 Task: Create an interactive polar plot with adjustable parameters, annotations, and curve fitting
Action: Mouse moved to (104, 78)
Screenshot: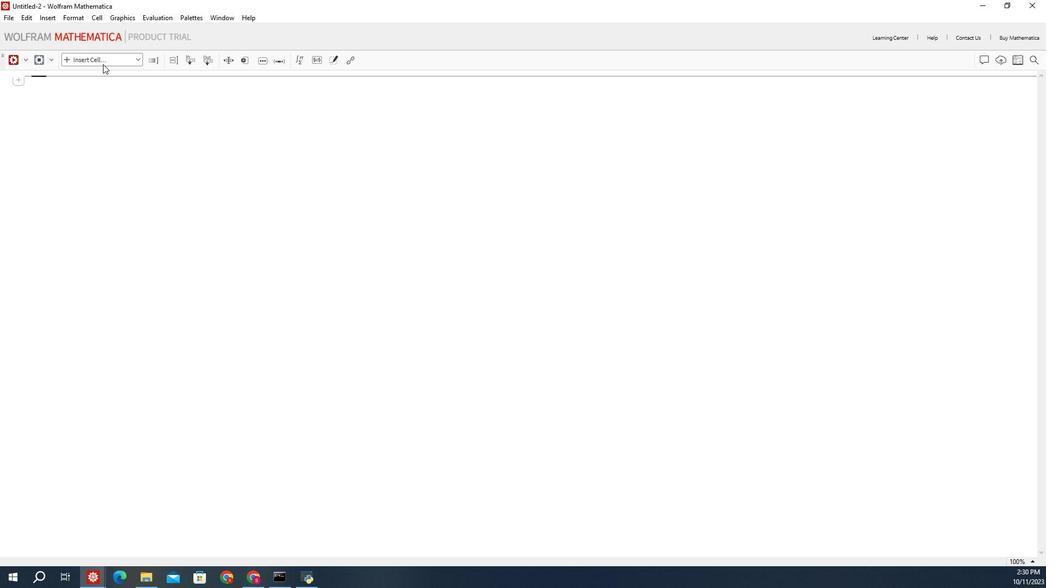 
Action: Mouse pressed left at (104, 78)
Screenshot: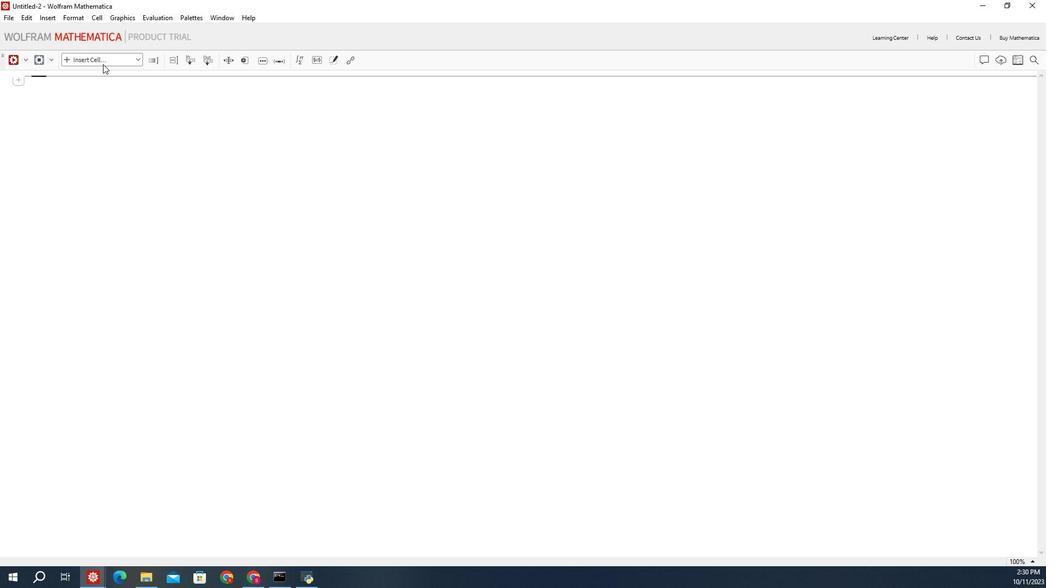 
Action: Mouse moved to (99, 161)
Screenshot: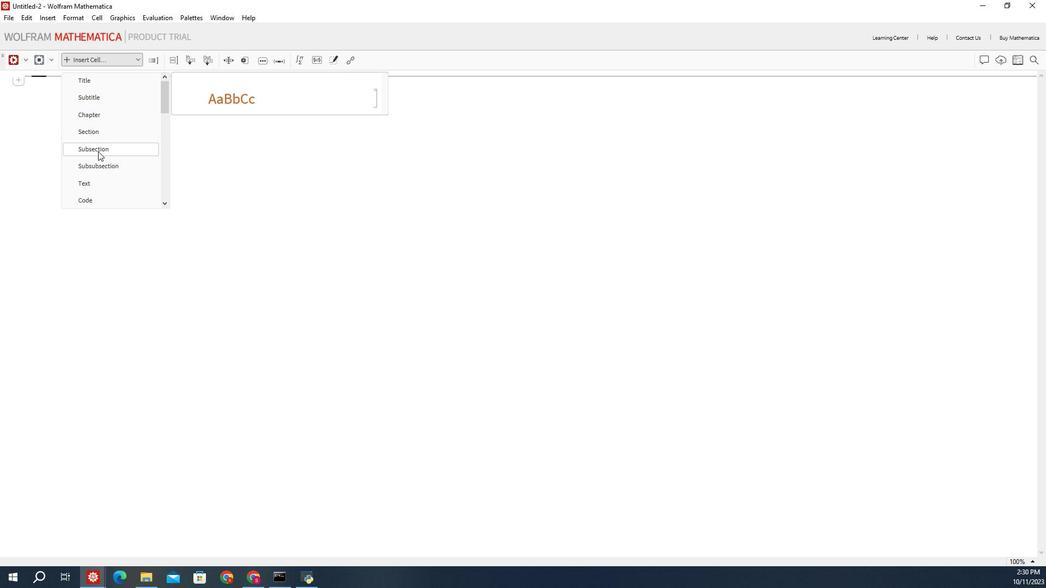 
Action: Mouse pressed left at (99, 161)
Screenshot: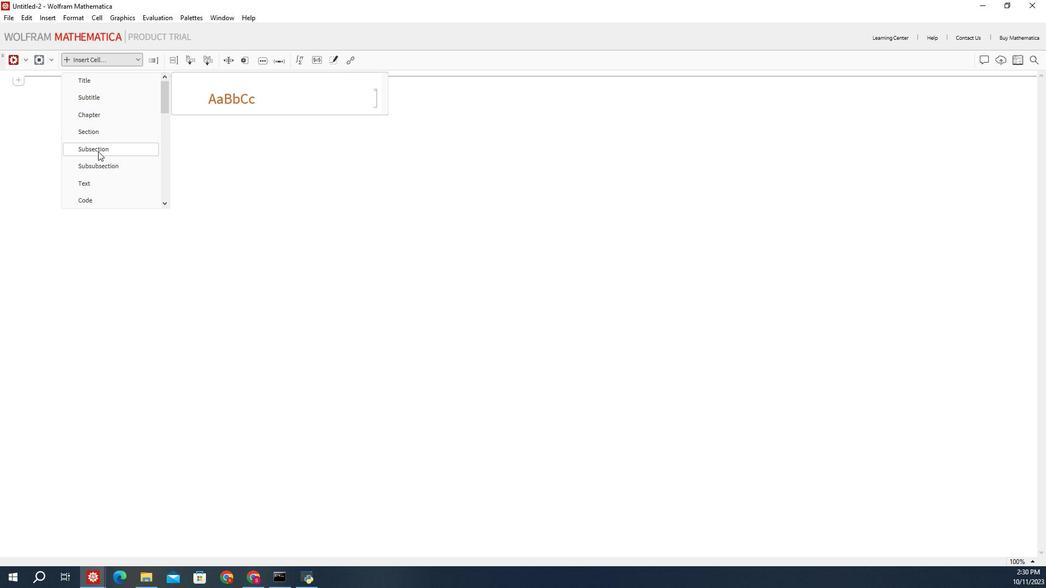 
Action: Mouse moved to (110, 112)
Screenshot: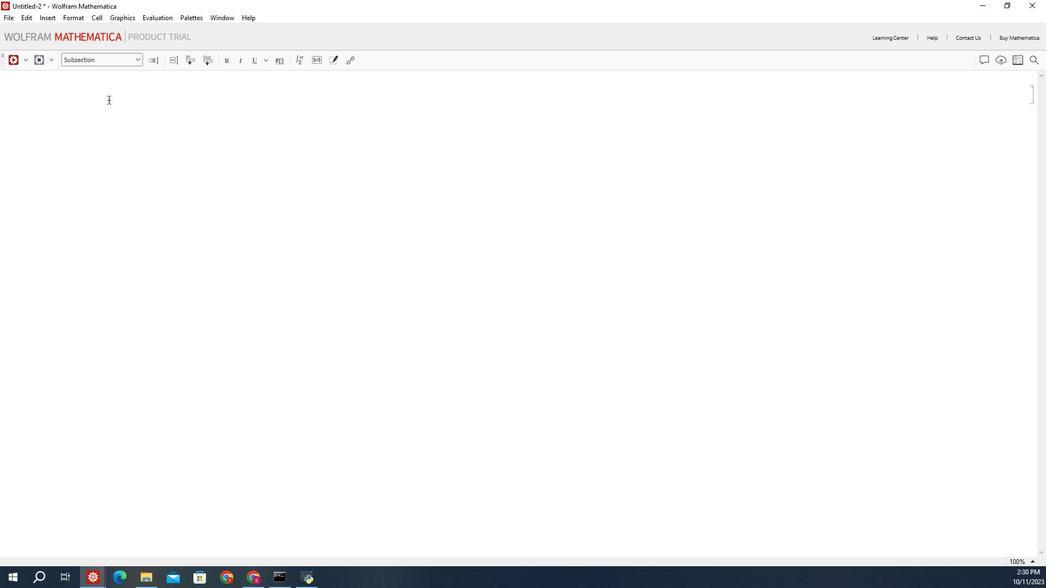 
Action: Mouse pressed left at (110, 112)
Screenshot: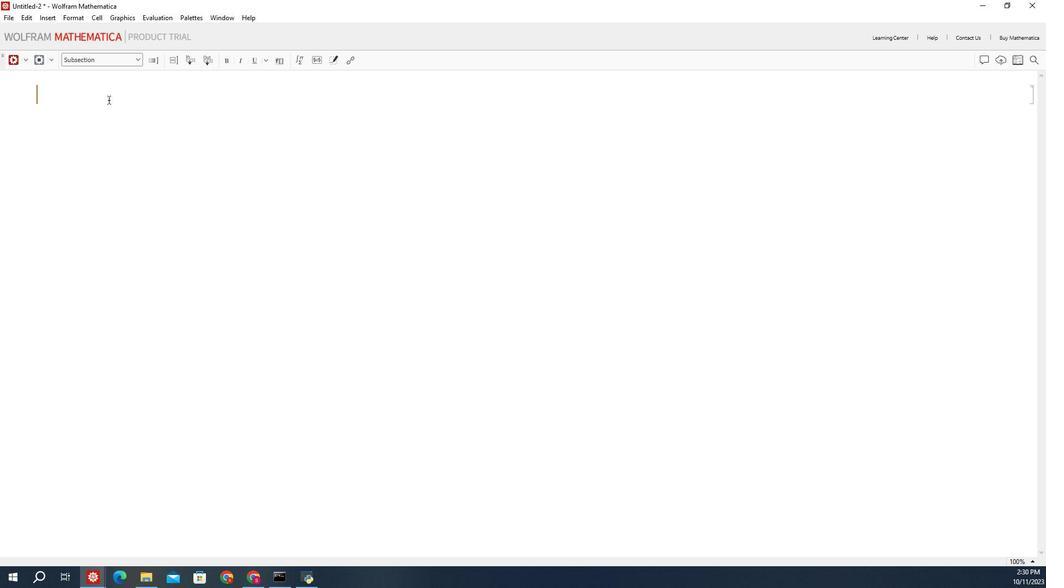 
Action: Key pressed <Key.shift_r>Create<Key.space>an<Key.space>interactive<Key.space>polar<Key.space>plot<Key.space>with<Key.space>adjustable<Key.space>parameters,<Key.space>annotations<Key.space>and<Key.backspace><Key.backspace><Key.backspace><Key.left>and<Key.space><Key.left><Key.left><Key.backspace><Key.backspace><Key.space><Key.end><Key.enter>
Screenshot: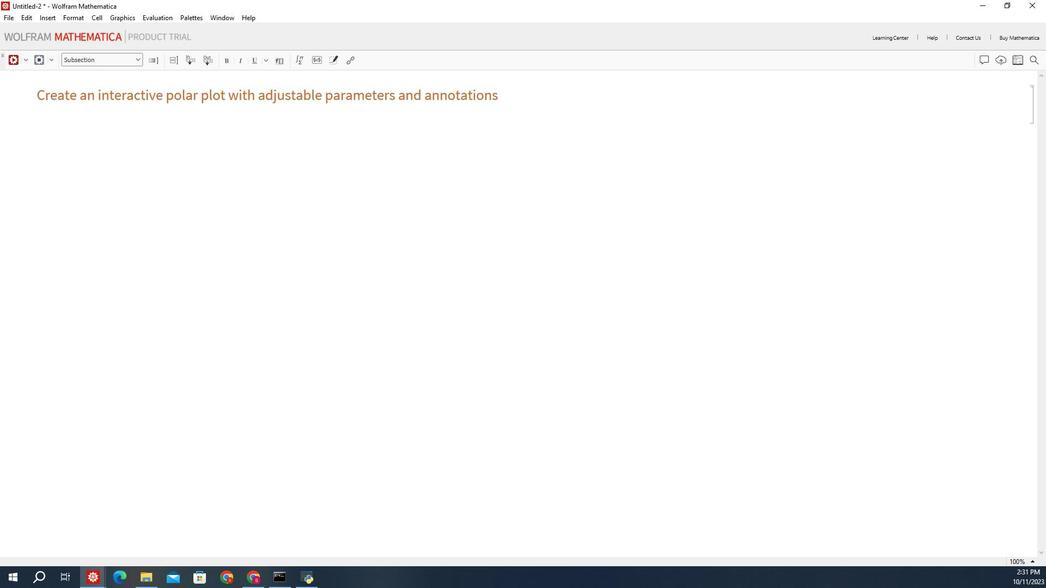
Action: Mouse moved to (590, 87)
Screenshot: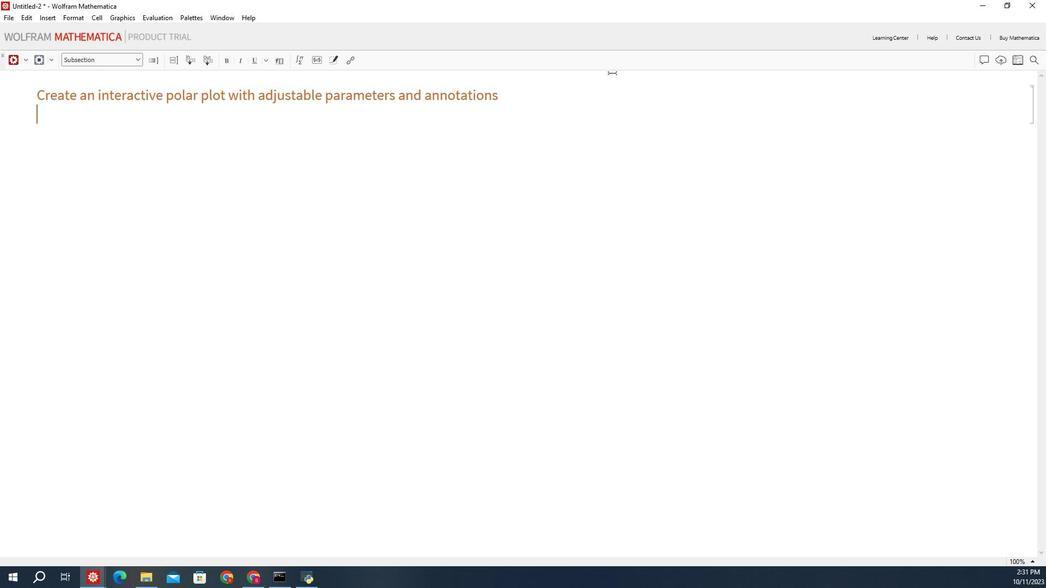 
Action: Mouse pressed left at (590, 87)
Screenshot: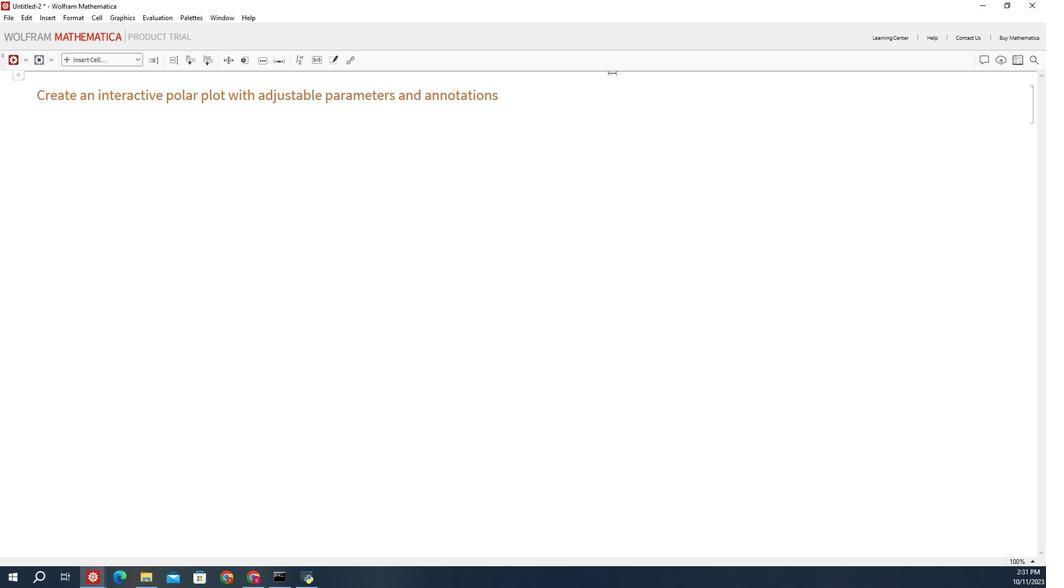 
Action: Mouse moved to (578, 99)
Screenshot: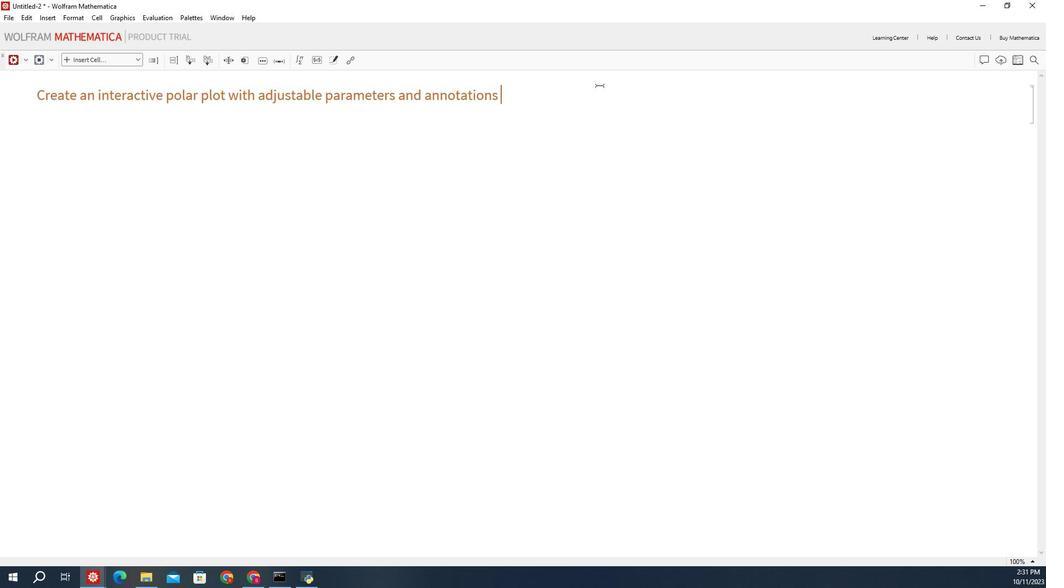 
Action: Mouse pressed left at (578, 99)
Screenshot: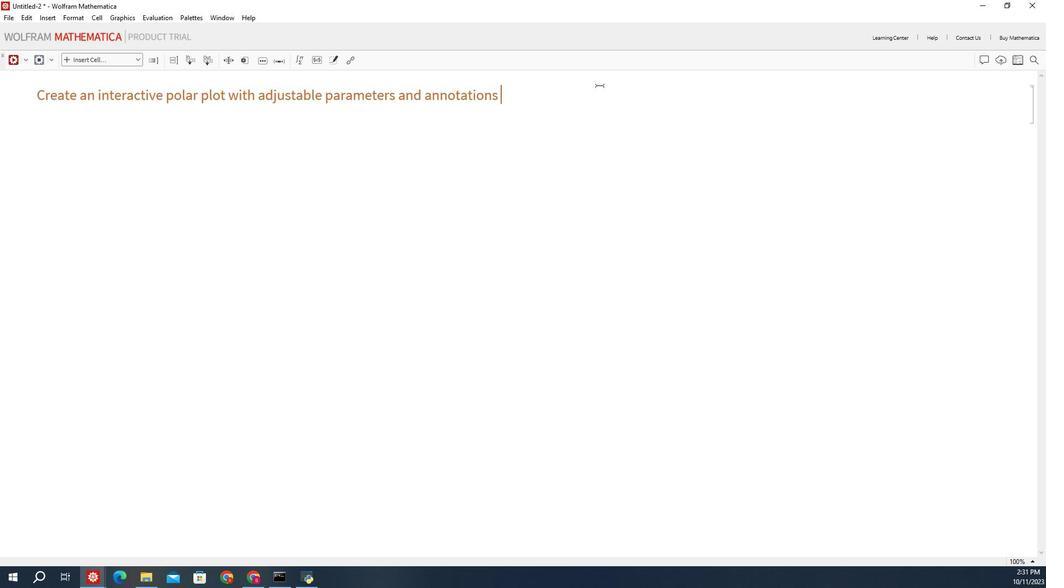 
Action: Mouse moved to (244, 141)
Screenshot: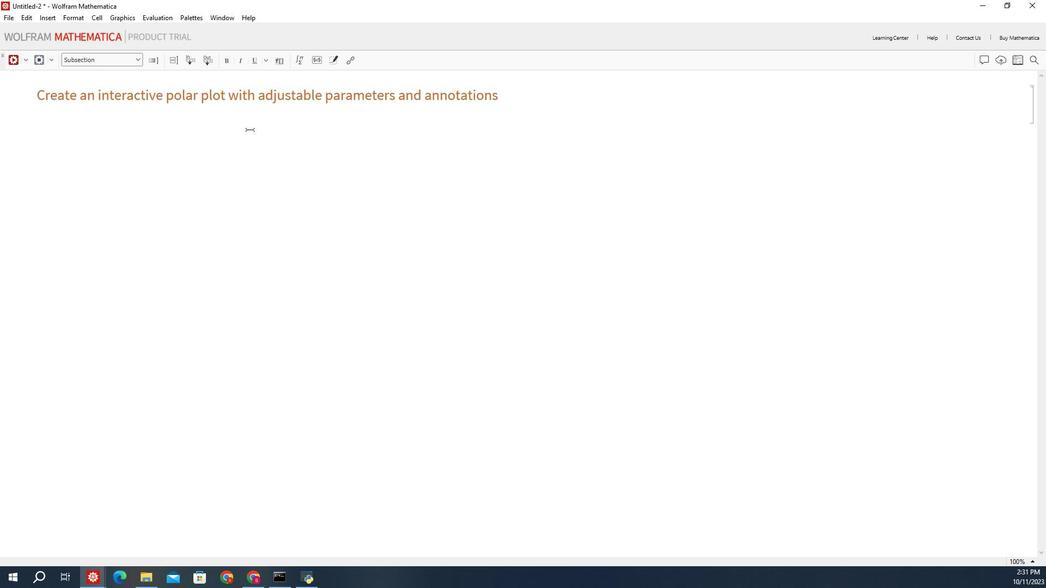 
Action: Mouse pressed left at (244, 141)
Screenshot: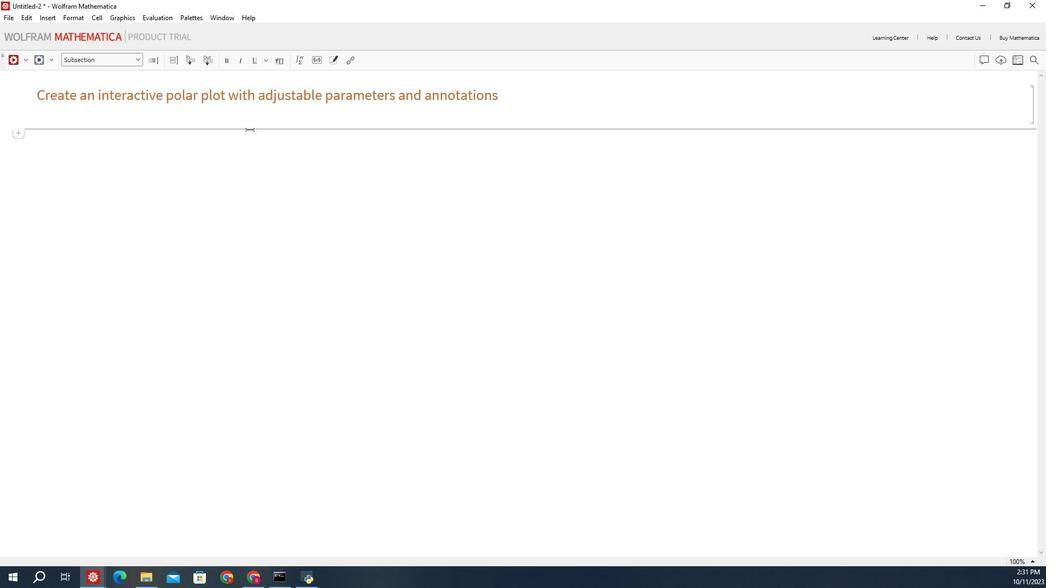 
Action: Mouse moved to (101, 71)
Screenshot: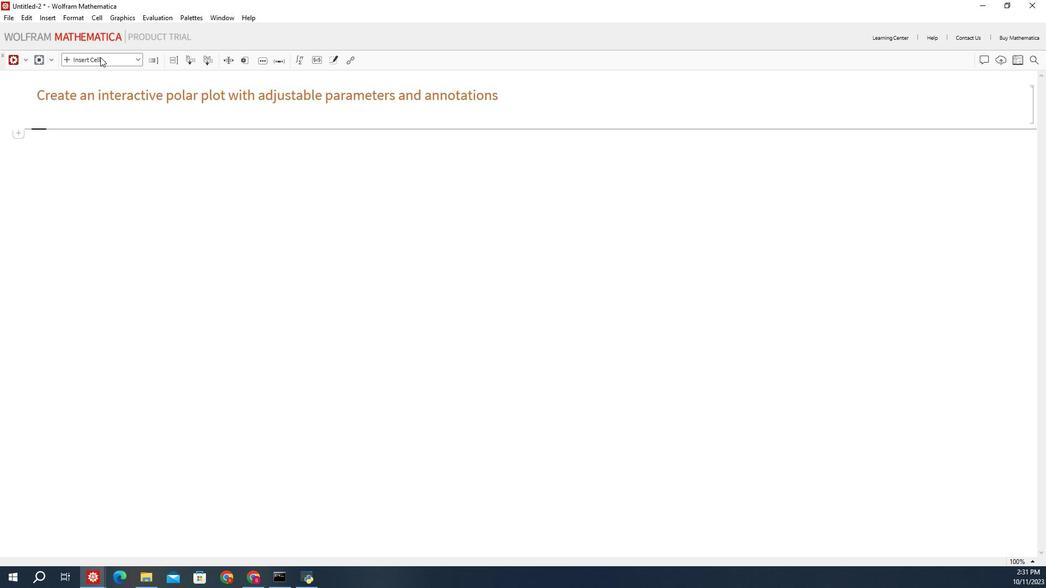 
Action: Mouse pressed left at (101, 71)
Screenshot: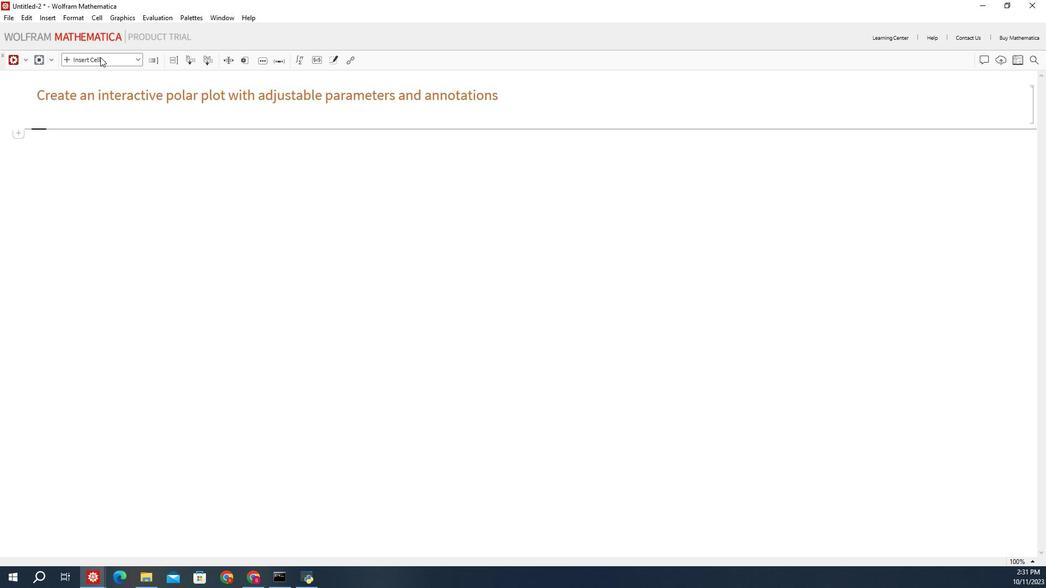 
Action: Mouse moved to (100, 203)
Screenshot: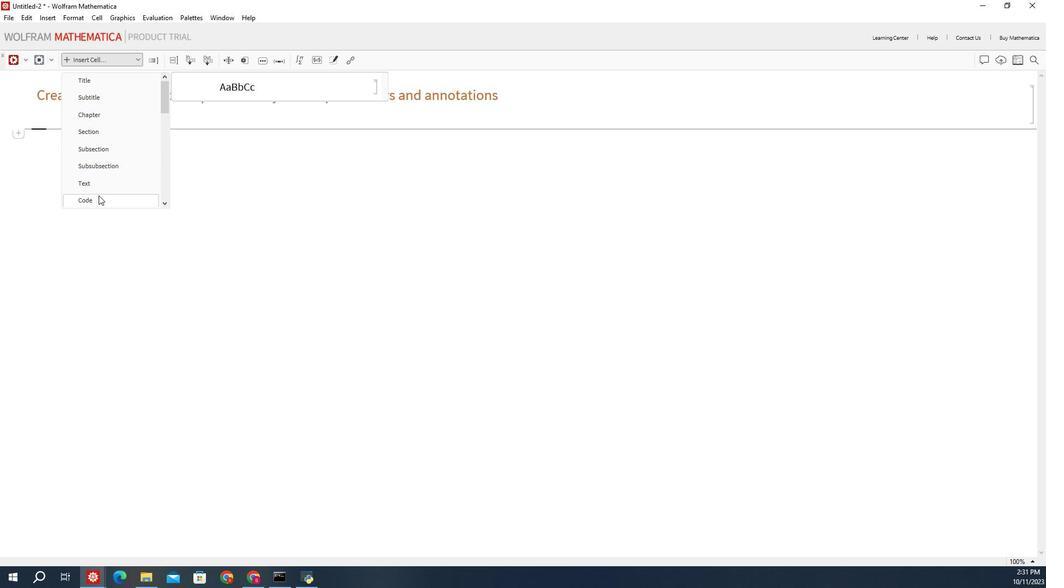 
Action: Mouse pressed left at (100, 203)
Screenshot: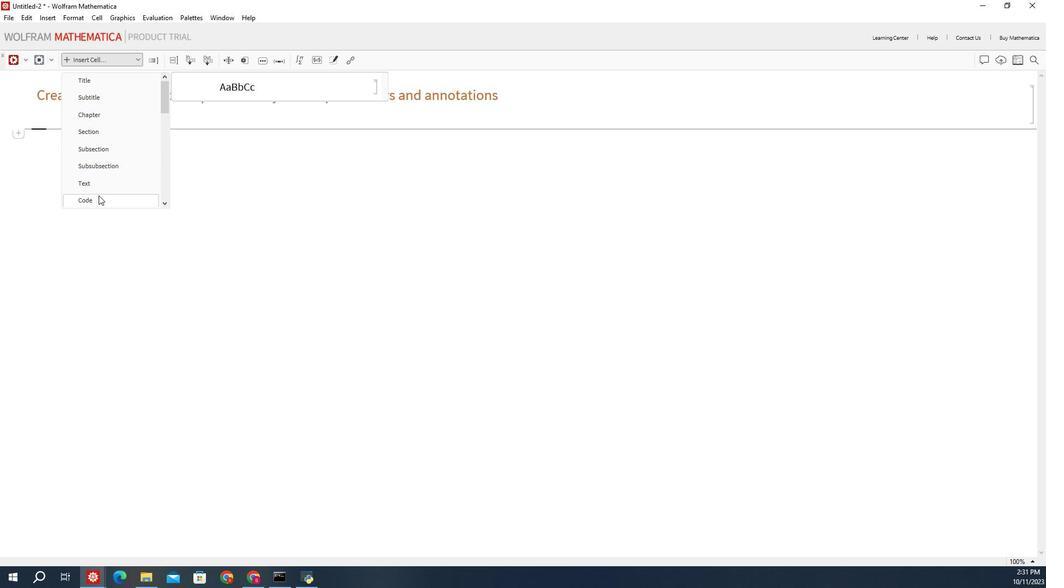 
Action: Mouse moved to (94, 160)
Screenshot: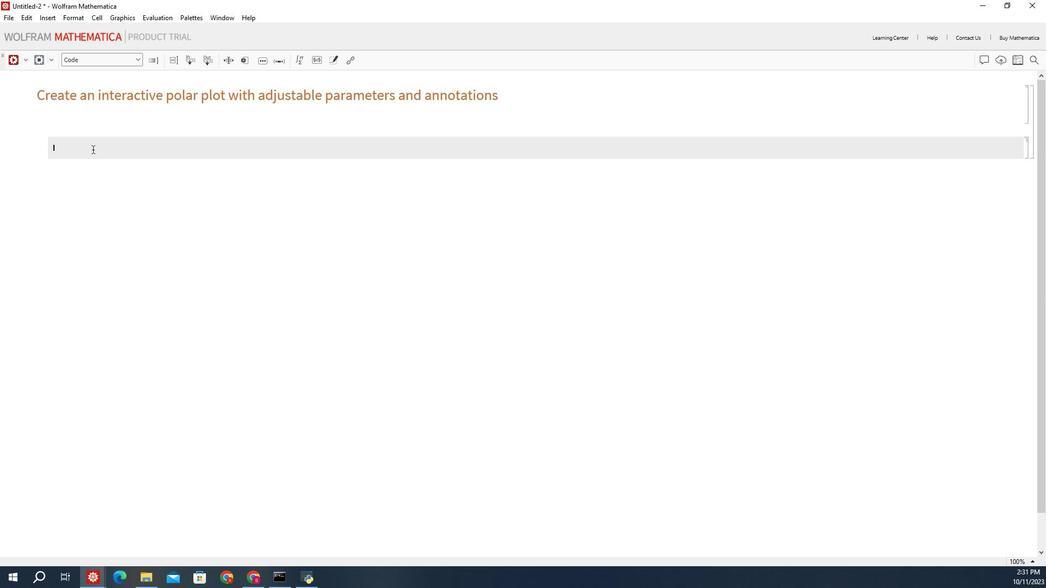 
Action: Mouse pressed left at (94, 160)
Screenshot: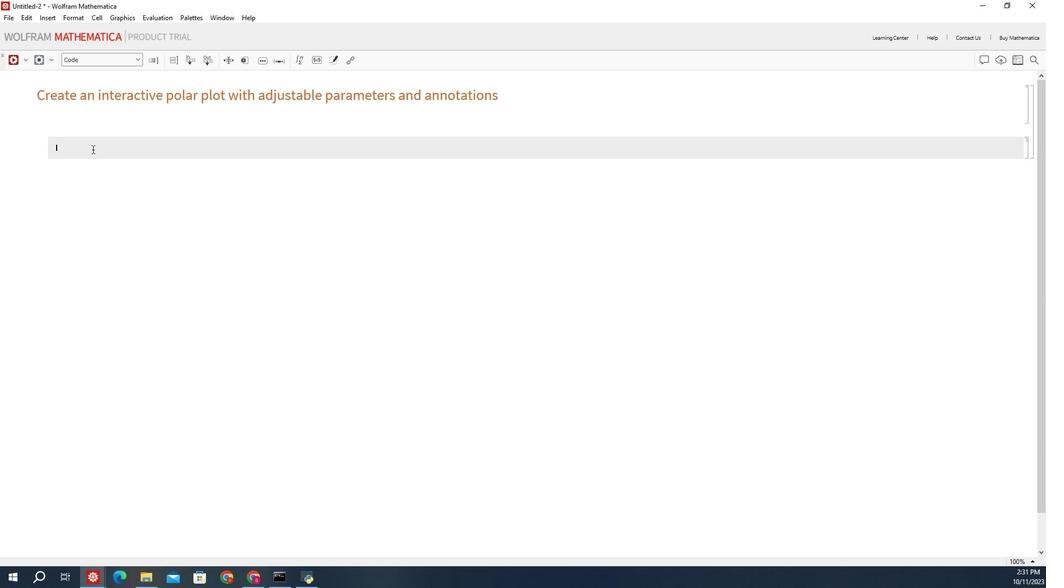 
Action: Key pressed <Key.cmd>99<Key.shift>(<Key.shift>*<Key.space><Key.shift><Key.shift_r>Start<Key.space>with<Key.space>manupulation<Key.space><Key.end><Key.enter><Key.enter><Key.shift>Manipulate[<Key.right><Key.backspace><Key.shift>Polar<Key.shift>Plot<Key.enter>[<Key.shift>{a<Key.space><Key.shift_r>Sin[b\[<Key.shift>Theta]<Key.left><Key.space><Key.right>],<Key.space>c<Key.space><Key.shift_r>Cos[d<Key.space>\[<Key.shift>Theta]],<Key.space>e<Key.space><Key.shift_r>Sin[f<Key.space>\<Key.shift>[<Key.shift>Theta<Key.enter>]<Key.shift><Key.shift><Key.shift><Key.shift><Key.shift><Key.shift><Key.shift><Key.shift><Key.shift><Key.shift><Key.shift><Key.shift>},<Key.space><Key.shift>{<Key.space><Key.backspace>\[<Key.shift>Theta],<Key.space>0,<Key.space>3<Key.backspace>2<Key.space>\[<Key.shift>Pi]<Key.shift><Key.shift><Key.shift><Key.shift><Key.shift><Key.shift><Key.shift><Key.shift><Key.shift><Key.shift><Key.shift>},<Key.space><Key.shift>Plot<Key.shift_r>Style<Key.enter><Key.shift><Key.space><Key.shift><Key.shift><Key.shift><Key.shift><Key.shift>{<Key.shift_r>Directive[<Key.shift_r>Red,<Key.shift_r>Thick<Key.enter><Key.left><Key.left><Key.left><Key.left><Key.left><Key.space><Key.right><Key.right><Key.right><Key.right><Key.right>],<Key.space><Key.shift_r>Directive<Key.space>[<Key.backspace><Key.backspace>[<Key.shift_r>Green<Key.enter><Key.space>,<Key.backspace><Key.backspace>,<Key.space><Key.shift>Thick<Key.enter>]<Key.shift>},<Key.enter><Key.shift>Plot<Key.shift>Legends<Key.enter><Key.shift><Key.shift><Key.shift><Key.shift><Key.shift><Key.shift><Key.shift><Key.shift><Key.shift><Key.shift><Key.shift><Key.shift><Key.shift><Key.shift>{<Key.shift><Key.shift><Key.shift><Key.shift><Key.shift><Key.shift><Key.shift><Key.shift><Key.shift><Key.shift><Key.shift><Key.shift><Key.shift><Key.shift><Key.shift><Key.shift>"<Key.shift_r><Key.shift_r><Key.shift_r><Key.shift_r><Key.shift_r><Key.shift_r><Key.shift_r><Key.shift_r><Key.shift_r><Key.shift_r><Key.shift_r><Key.shift_r><Key.shift_r><Key.shift_r><Key.shift_r><Key.shift_r><Key.shift_r><Key.shift_r>Function<Key.space>1<Key.shift><Key.shift>",<Key.space><Key.shift><Key.shift><Key.shift><Key.shift><Key.shift><Key.shift><Key.shift><Key.shift><Key.shift><Key.shift><Key.shift><Key.shift><Key.shift><Key.shift><Key.shift><Key.shift><Key.shift><Key.shift><Key.shift><Key.shift><Key.shift><Key.shift><Key.shift>"<Key.shift>Function<Key.enter><Key.left>2<Key.backspace><Key.space>2<Key.right>,<Key.shift><Key.space><Key.shift><Key.shift><Key.shift>"<Key.shift_r>Function<Key.enter><Key.left><Key.space>3<Key.shift>"<Key.delete><Key.shift><Key.shift><Key.shift><Key.shift><Key.shift><Key.shift><Key.shift>},<Key.space><Key.shift_r>Background<Key.enter><Key.space><Key.shift>Light<Key.shift_r>Gray<Key.enter>,<Key.space><Key.shift_r>Frame<Key.enter><Key.shift_r>True<Key.enter>,<Key.space><Key.shift_r>Grid<Key.shift>Lines<Key.enter><Key.space><Key.shift_r>Automatic,<Key.shift_r>E<Key.backspace><Key.space><Key.shift_r>Epilog<Key.enter><Key.shift><Key.shift><Key.shift><Key.shift><Key.shift><Key.shift><Key.shift><Key.shift>{<Key.shift_r>Text<Key.enter>[<Key.shift><Key.shift><Key.shift><Key.shift><Key.shift><Key.shift><Key.shift><Key.shift><Key.shift><Key.shift>"<Key.shift>Function<Key.enter><Key.backspace><Key.space>1<Key.shift>",<Key.space><Key.shift><Key.shift><Key.shift><Key.shift><Key.shift><Key.shift><Key.shift><Key.shift><Key.shift><Key.shift><Key.shift><Key.shift><Key.shift><Key.shift><Key.shift><Key.shift><Key.shift><Key.shift><Key.shift><Key.backspace>polar1],<Key.space><Key.shift_r>Text<Key.enter>[<Key.shift>"<Key.shift_r>Function<Key.space>2<Key.shift>",polar2],<Key.space><Key.shift>Text<Key.enter>[<Key.shift>"<Key.shift_r>Function<Key.space>3<Key.shift><Key.shift><Key.shift><Key.shift><Key.shift><Key.shift><Key.shift><Key.shift><Key.shift><Key.shift><Key.shift><Key.shift><Key.shift><Key.shift><Key.shift><Key.shift><Key.shift><Key.shift><Key.shift><Key.shift><Key.shift>",polar3<Key.enter><Key.shift><Key.shift>}<Key.backspace>],<Key.enter><Key.shift><Key.shift>{point<Key.left><Key.left><Key.left><Key.left><Key.backspace><Key.shift>P<Key.right><Key.right><Key.right><Key.right><Key.shift_r>Size<Key.enter>[0.02],<Key.shift><Key.shift><Key.shift><Key.shift><Key.shift><Key.space><Key.shift>Point[<Key.shift>{0,0<Key.shift>}]<Key.shift><Key.shift><Key.shift><Key.shift><Key.shift><Key.shift><Key.shift><Key.shift><Key.shift><Key.shift><Key.shift><Key.shift><Key.shift><Key.shift><Key.shift><Key.shift><Key.shift><Key.shift><Key.shift><Key.shift><Key.shift><Key.shift><Key.shift>}<Key.space><Key.shift><Key.shift><Key.shift><Key.shift><Key.shift>(*<Key.space><Key.shift_r>Example<Key.space>additional<Key.space>annotation<Key.shift><Key.shift><Key.shift><Key.shift><Key.shift><Key.shift><Key.space><Key.shift>*<Key.shift>)<Key.space><Key.shift><Key.shift><Key.shift><Key.shift><Key.shift><Key.shift>}],<Key.space><Key.shift><Key.shift><Key.shift><Key.shift><Key.shift><Key.shift><Key.shift><Key.shift><Key.shift><Key.shift><Key.shift><Key.shift><Key.shift><Key.shift><Key.shift><Key.shift><Key.shift><Key.shift><Key.shift><Key.shift><Key.shift><Key.shift><Key.shift>(<Key.shift>*<Key.space><Key.shift_r>Adjustable<Key.space>parameters<Key.space>for<Key.space><Key.shift_r>Function1<Key.space><Key.backspace><Key.space><Key.shift><Key.shift><Key.shift><Key.shift><Key.shift><Key.shift><Key.shift>*<Key.shift>)<Key.space><Key.enter><Key.shift><Key.shift><Key.shift><Key.shift><Key.shift><Key.shift><Key.shift>{<Key.shift>{a,1,<Key.shift><Key.shift><Key.shift>"<Key.backspace><Key.space><Key.shift>"<Key.shift_r>Amplitude<Key.space>1<Key.shift>:<Key.shift>"<Key.shift><Key.shift><Key.shift><Key.shift>},<Key.space><Key.backspace>0,2,0.1<Key.shift><Key.shift><Key.shift><Key.shift><Key.shift><Key.shift><Key.shift><Key.shift><Key.shift><Key.shift><Key.shift><Key.shift><Key.shift><Key.shift><Key.shift><Key.shift><Key.shift><Key.shift>},<Key.shift>{<Key.shift>{b,1,<Key.shift>"<Key.shift_r>Frequency<Key.space>1<Key.shift>:<Key.shift><Key.shift><Key.shift><Key.shift><Key.shift>"<Key.shift><Key.shift><Key.shift><Key.shift><Key.shift><Key.shift>},0,2,0.1<Key.shift><Key.shift><Key.shift><Key.shift><Key.shift><Key.shift><Key.shift><Key.shift><Key.shift>},<Key.shift><Key.shift><Key.shift><Key.shift><Key.shift><Key.shift><Key.shift><Key.shift><Key.shift><Key.shift><Key.shift><Key.shift><Key.shift><Key.shift><Key.shift><Key.shift><Key.shift><Key.shift><Key.shift><Key.shift><Key.shift><Key.shift><Key.shift><Key.shift><Key.shift><Key.shift><Key.shift><Key.shift><Key.shift><Key.shift><Key.shift><Key.shift><Key.shift>(<Key.shift><Key.shift>*<Key.shift_r><Key.space><Key.shift_r>Adjustable<Key.space>parameters<Key.space>for<Key.space><Key.shift_r>Function<Key.space>2<Key.shift><Key.space><Key.shift>*<Key.shift>)<Key.enter><Key.shift><Key.shift><Key.shift>{{c,e<Key.backspace>1,<Key.space><Key.shift><Key.shift><Key.shift><Key.shift>"<Key.shift_r>Amb<Key.backspace>plitude<Key.up><Key.right><Key.right><Key.right><Key.right><Key.right><Key.right><Key.right><Key.right><Key.right><Key.right><Key.right><Key.right><Key.right><Key.right><Key.right><Key.right><Key.right><Key.right><Key.right><Key.right><Key.right><Key.right><Key.right><Key.right><Key.space><Key.down><Key.space>2<Key.shift>:<Key.shift><Key.shift><Key.shift><Key.shift><Key.shift><Key.shift><Key.shift><Key.shift><Key.shift><Key.shift>"<Key.shift>),<Key.backspace><Key.shift><Key.backspace><Key.shift><Key.shift><Key.shift><Key.shift><Key.shift><Key.shift><Key.shift><Key.shift><Key.shift><Key.shift><Key.shift><Key.shift><Key.shift><Key.shift><Key.shift><Key.shift>},0,2,0.1<Key.shift><Key.shift><Key.shift><Key.shift><Key.shift><Key.shift><Key.shift><Key.shift>},<Key.shift><Key.shift><Key.shift><Key.shift><Key.shift><Key.shift><Key.shift><Key.shift><Key.shift>{{d,1,<Key.space><Key.shift><Key.shift><Key.shift><Key.shift>"<Key.shift_r>Frequency<Key.space>2<Key.shift>:<Key.shift>"<Key.shift><Key.shift><Key.shift><Key.shift>},0,2,0.1<Key.shift_r>},<Key.space><Key.shift_r><Key.shift_r><Key.shift_r>(*<Key.space><Key.shift_r>Adjustable<Key.space>parameters<Key.space>for<Key.space>fuction<Key.space>3<Key.space><Key.shift_r><Key.shift_r><Key.shift_r><Key.shift_r>*)<Key.enter><Key.shift_r><Key.shift_r><Key.shift_r><Key.shift_r><Key.shift_r><Key.shift_r><Key.shift_r><Key.shift_r><Key.shift_r>{{e,<Key.space>1,<Key.space><Key.shift_r>"<Key.shift>Amplitude<Key.space>3<Key.shift_r>:<Key.shift_r>"<Key.shift_r>},0,2,o<Key.backspace>0.1<Key.shift_r><Key.shift_r><Key.shift_r><Key.shift_r>},<Key.shift_r>{{f,1,<Key.space><Key.shift><Key.shift><Key.shift><Key.shift><Key.shift><Key.shift><Key.shift>"<Key.shift_r>Frequency<Key.space>3<Key.shift><Key.shift><Key.shift>:<Key.shift><Key.shift>"<Key.space><Key.backspace><Key.shift><Key.shift><Key.shift><Key.shift><Key.shift><Key.shift><Key.shift><Key.shift><Key.shift><Key.shift><Key.shift><Key.shift><Key.shift><Key.shift><Key.shift><Key.shift><Key.shift>},0,2,0.1<Key.shift><Key.shift><Key.shift><Key.shift><Key.shift><Key.shift><Key.shift><Key.shift><Key.shift><Key.shift>},<Key.enter><Key.shift><Key.shift><Key.shift><Key.shift><Key.shift><Key.shift><Key.shift><Key.shift><Key.shift><Key.shift><Key.shift><Key.shift><Key.shift><Key.shift><Key.shift><Key.shift><Key.shift><Key.shift><Key.shift><Key.shift><Key.shift><Key.shift><Key.shift>(<Key.shift><Key.shift><Key.shift><Key.shift><Key.shift><Key.shift><Key.shift><Key.shift><Key.shift><Key.shift><Key.shift><Key.shift><Key.shift><Key.shift><Key.shift><Key.shift><Key.shift><Key.shift><Key.shift><Key.shift><Key.shift><Key.shift>*<Key.space><Key.shift_r>Adjst<Key.backspace><Key.backspace>ustable<Key.space>parameters<Key.space>for<Key.space><Key.shift_r>Annotation<Key.space>1<Key.space>position<Key.space><Key.shift><Key.shift><Key.shift><Key.shift><Key.shift><Key.shift><Key.shift><Key.shift><Key.shift><Key.shift><Key.shift>*)<Key.space><Key.space><Key.shift>{{polar1<Key.enter>,<Key.shift>{\[<Key.shift>Pi<Key.enter>/4,1.2<Key.shift_r>},<Key.space><Key.shift_r>"<Key.shift>Annotation<Key.space>1<Key.space>p<Key.backspace><Key.shift_r>Poo<Key.backspace>sition<Key.shift>:<Key.shift><Key.shift><Key.shift><Key.shift><Key.shift><Key.shift><Key.shift>"<Key.shift><Key.shift><Key.shift><Key.shift><Key.shift><Key.shift><Key.shift><Key.shift><Key.shift><Key.shift><Key.shift><Key.shift><Key.shift><Key.shift>}<Key.space>,<Key.space><Key.shift><Key.shift><Key.shift><Key.shift><Key.shift><Key.shift><Key.shift><Key.shift><Key.shift><Key.shift><Key.shift><Key.shift><Key.shift>{0,0<Key.shift><Key.shift><Key.shift><Key.shift><Key.shift><Key.shift><Key.shift><Key.shift>}<Key.space><Key.backspace>,<Key.space><Key.shift><Key.shift><Key.shift><Key.shift><Key.shift><Key.shift><Key.shift><Key.shift><Key.shift><Key.shift><Key.shift><Key.shift><Key.shift><Key.shift><Key.shift><Key.shift>{2<Key.space>\[<Key.shift>Pi],<Key.space>2<Key.shift><Key.shift><Key.shift><Key.shift><Key.shift><Key.shift><Key.shift><Key.shift><Key.shift><Key.shift>}},<Key.enter><Key.shift><Key.shift><Key.shift>(*<Key.space><Key.shift_r>Adjustable<Key.space>parameters<Key.space>for<Key.space><Key.shift_r>Annotation2<Key.space>p<Key.backspace><Key.backspace><Key.backspace><Key.space>2<Key.space>position<Key.space><Key.shift>*)<Key.space><Key.shift><Key.shift><Key.shift><Key.shift><Key.shift><Key.shift><Key.shift><Key.shift><Key.shift><Key.shift><Key.shift><Key.shift><Key.shift><Key.shift>{{polar2<Key.enter>,<Key.space><Key.shift><Key.shift><Key.shift><Key.shift><Key.shift><Key.shift><Key.shift>{\[<Key.shift><Key.shift><Key.shift><Key.shift><Key.shift><Key.shift><Key.shift>Pi]<Key.left>3<Key.space><Key.right><Key.space>/<Key.space>4,<Key.space>1.2<Key.up><Key.left><Key.left><Key.left><Key.left><Key.left><Key.left><Key.left><Key.left><Key.space><Key.down><Key.right><Key.right><Key.right><Key.right><Key.right><Key.right><Key.right><Key.right><Key.right>
Screenshot: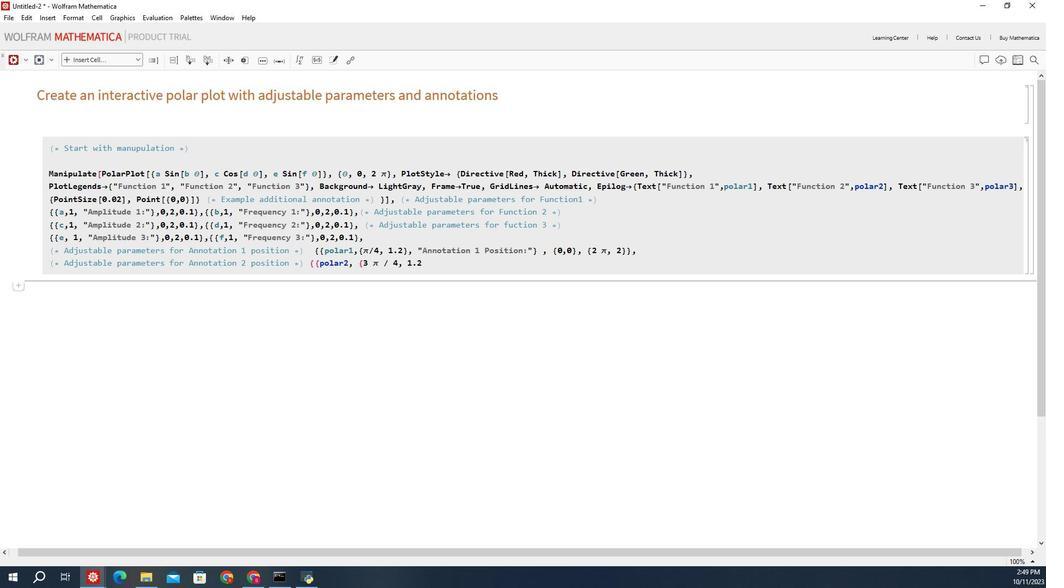 
Action: Mouse moved to (421, 259)
Screenshot: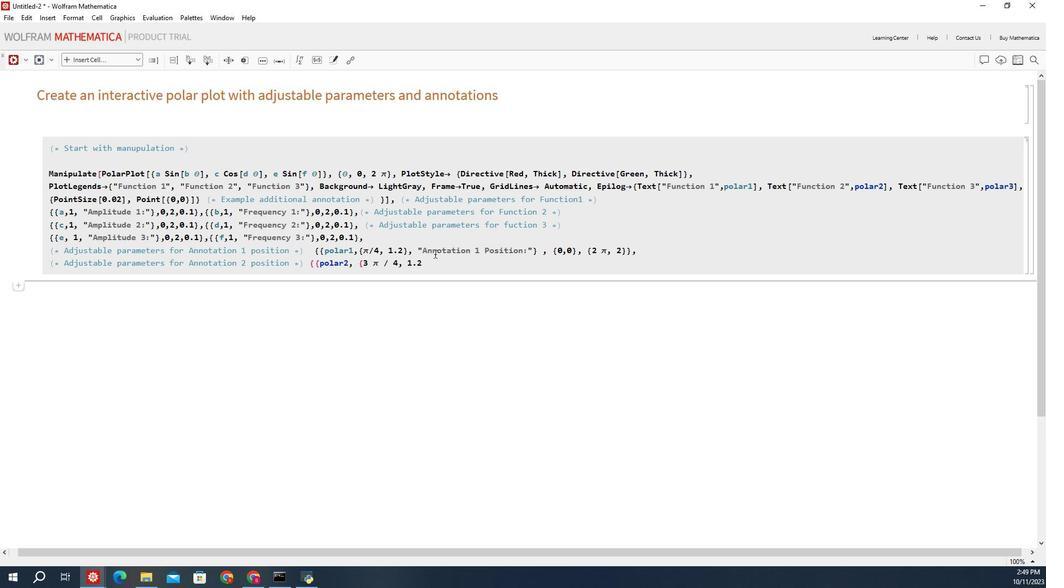 
Action: Mouse pressed left at (421, 259)
Screenshot: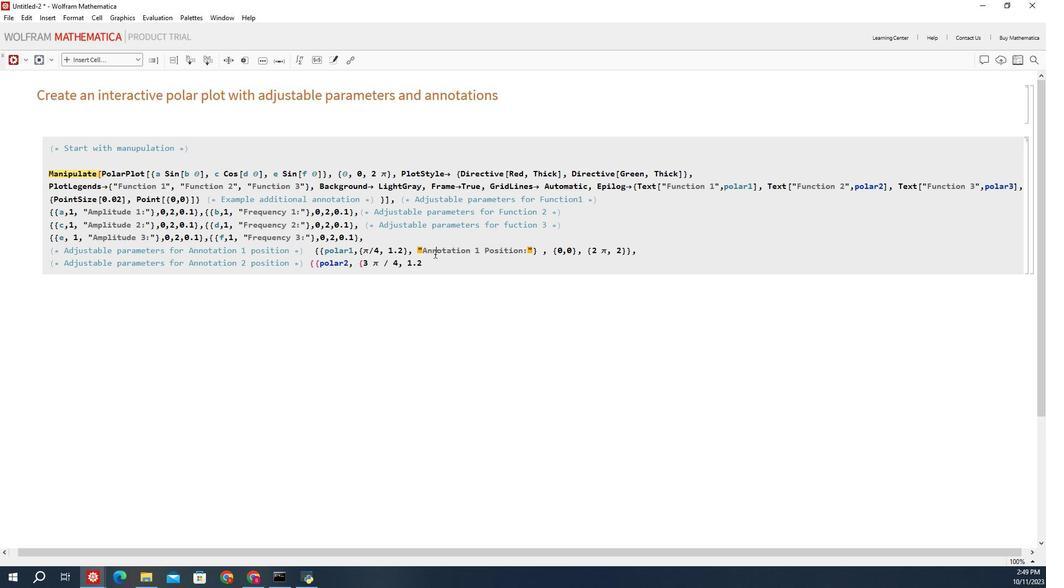 
Action: Mouse moved to (420, 267)
Screenshot: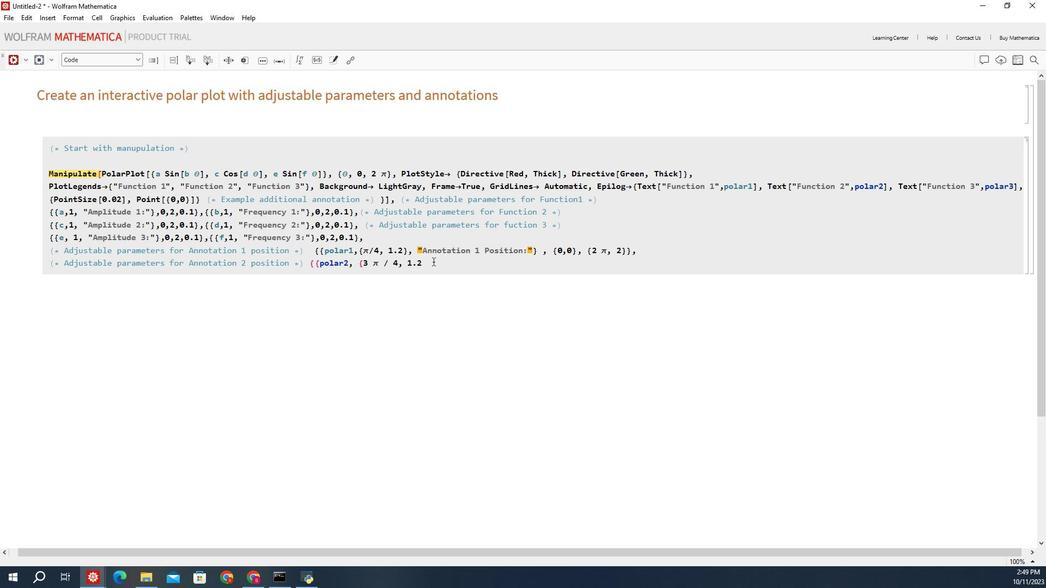 
Action: Mouse pressed left at (420, 267)
Screenshot: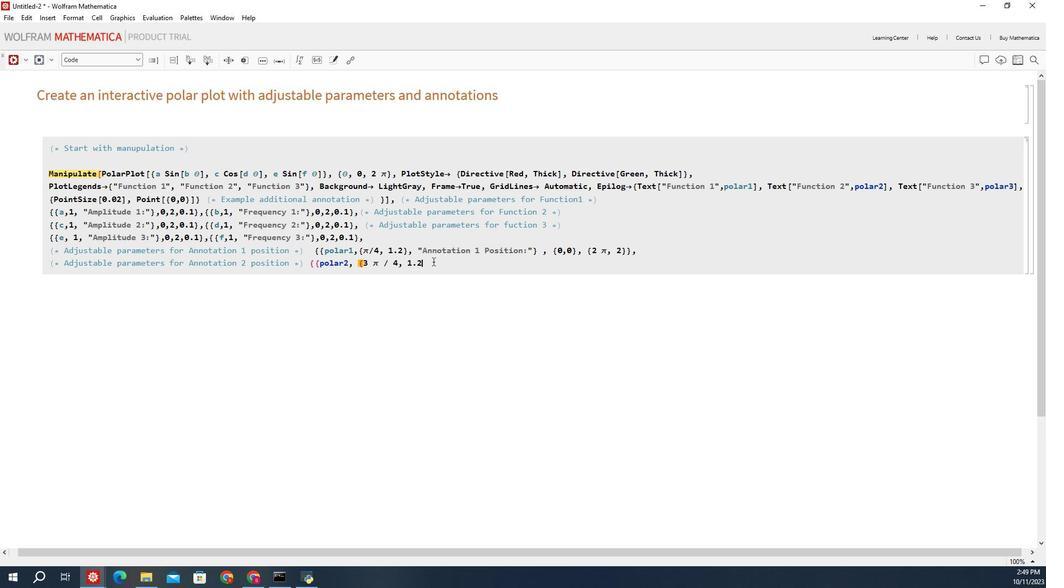 
Action: Key pressed <Key.shift><Key.shift><Key.shift><Key.shift><Key.shift><Key.shift><Key.shift><Key.shift><Key.shift><Key.shift><Key.shift><Key.shift><Key.shift><Key.shift><Key.shift><Key.shift><Key.shift><Key.shift><Key.shift><Key.shift><Key.shift><Key.shift>},<Key.space><Key.shift>"<Key.shift_r>Annotation<Key.space>2<Key.space><Key.shift>Position<Key.shift>:<Key.space><Key.shift><Key.shift><Key.shift>"<Key.space><Key.shift><Key.shift><Key.shift><Key.shift><Key.shift><Key.shift><Key.shift><Key.shift><Key.shift><Key.shift>}<Key.left><Key.left><Key.left><Key.backspace><Key.right><Key.right><Key.right><Key.left><Key.right><Key.space><Key.backspace>,<Key.space><Key.shift><Key.shift><Key.shift><Key.shift><Key.shift><Key.shift><Key.shift><Key.shift><Key.shift><Key.shift><Key.shift><Key.shift><Key.shift><Key.shift><Key.shift>{0,0<Key.shift><Key.shift><Key.shift><Key.shift><Key.shift><Key.shift><Key.shift><Key.shift><Key.shift><Key.shift><Key.shift><Key.shift>},<Key.space><Key.shift><Key.shift><Key.shift><Key.shift><Key.shift><Key.shift><Key.shift><Key.shift><Key.shift><Key.shift>{2<Key.space>\<Key.shift>[<Key.shift>Pi],<Key.space>2<Key.shift><Key.shift><Key.shift><Key.shift><Key.shift>}<Key.shift>},<Key.enter><Key.shift>(<Key.shift>*<Key.space><Key.shift_r>Adjustable<Key.space>parameters<Key.space>for<Key.space><Key.shift_r>Annotation<Key.space>3<Key.space>position<Key.space><Key.shift><Key.shift><Key.shift><Key.shift><Key.shift><Key.shift><Key.shift><Key.shift><Key.shift><Key.shift><Key.shift><Key.shift><Key.shift><Key.shift><Key.shift><Key.shift>*<Key.shift>)<Key.space><Key.shift>{{<Key.space><Key.backspace>polar3<Key.enter>,<Key.space><Key.shift><Key.shift><Key.shift><Key.shift><Key.shift><Key.shift>{3<Key.space>\[<Key.shift><Key.shift>Pi]<Key.space>/<Key.space>4<Key.space><Key.backspace>,<Key.space>1.2<Key.shift><Key.shift><Key.shift><Key.shift><Key.shift><Key.shift><Key.shift><Key.shift><Key.shift><Key.shift><Key.shift><Key.shift><Key.shift><Key.shift><Key.shift><Key.shift><Key.shift><Key.shift><Key.shift><Key.shift><Key.shift><Key.shift>}<Key.left><Key.left><Key.left><Key.left><Key.left><Key.left><Key.left><Key.left><Key.left><Key.left><Key.left><Key.left><Key.backspace>5<Key.right><Key.right><Key.right><Key.right><Key.right><Key.right><Key.right><Key.right><Key.right><Key.right><Key.right><Key.right>,<Key.space><Key.shift><Key.shift><Key.shift>"<Key.shift_r>Annotation<Key.space>3<Key.space><Key.shift>Position<Key.shift>:<Key.shift><Key.shift><Key.shift><Key.shift><Key.shift><Key.shift><Key.shift><Key.shift><Key.shift><Key.shift>"<Key.space><Key.shift>},<Key.shift><Key.shift><Key.shift><Key.shift><Key.shift><Key.shift><Key.space><Key.shift>{0,0<Key.shift>},<Key.space><Key.shift>{2<Key.space>\[<Key.shift><Key.shift><Key.shift>Pi],<Key.space>2<Key.shift><Key.shift><Key.shift><Key.shift><Key.shift><Key.shift><Key.shift><Key.shift><Key.shift>}}<Key.shift>]<Key.enter><Key.shift_r><Key.enter><Key.enter>
Screenshot: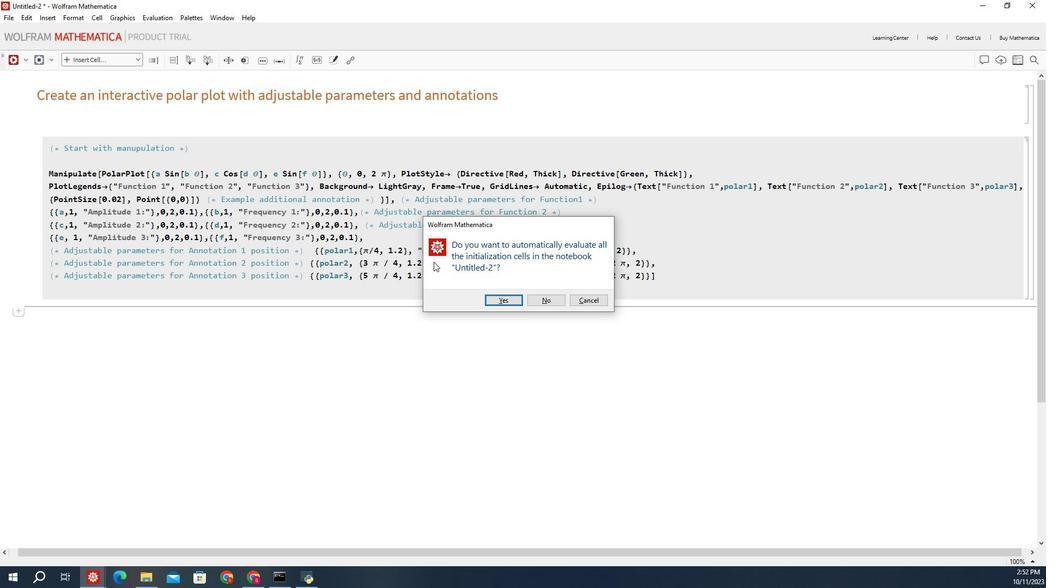 
Action: Mouse moved to (490, 239)
Screenshot: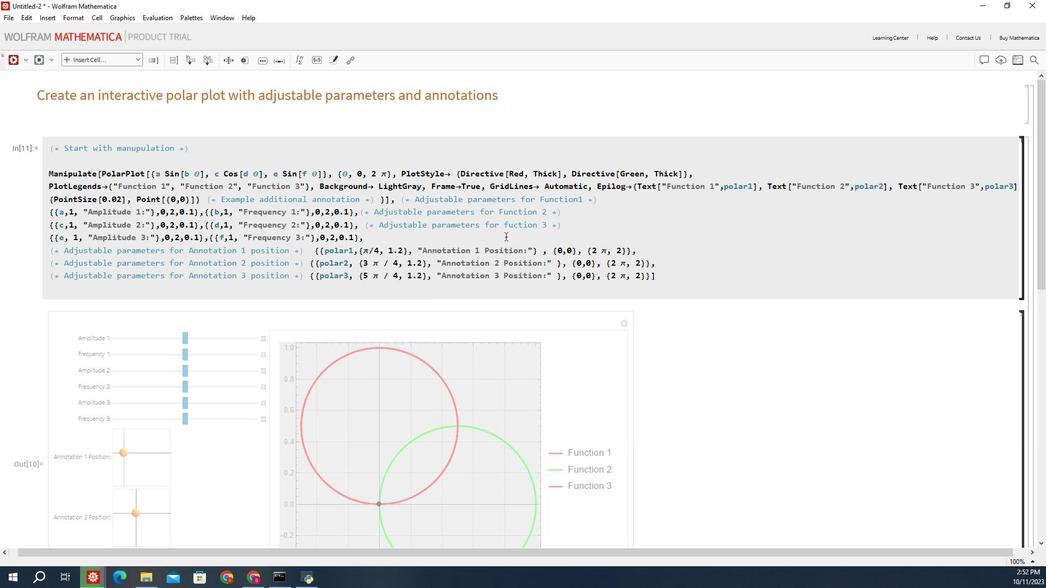 
Action: Mouse scrolled (490, 239) with delta (0, 0)
Screenshot: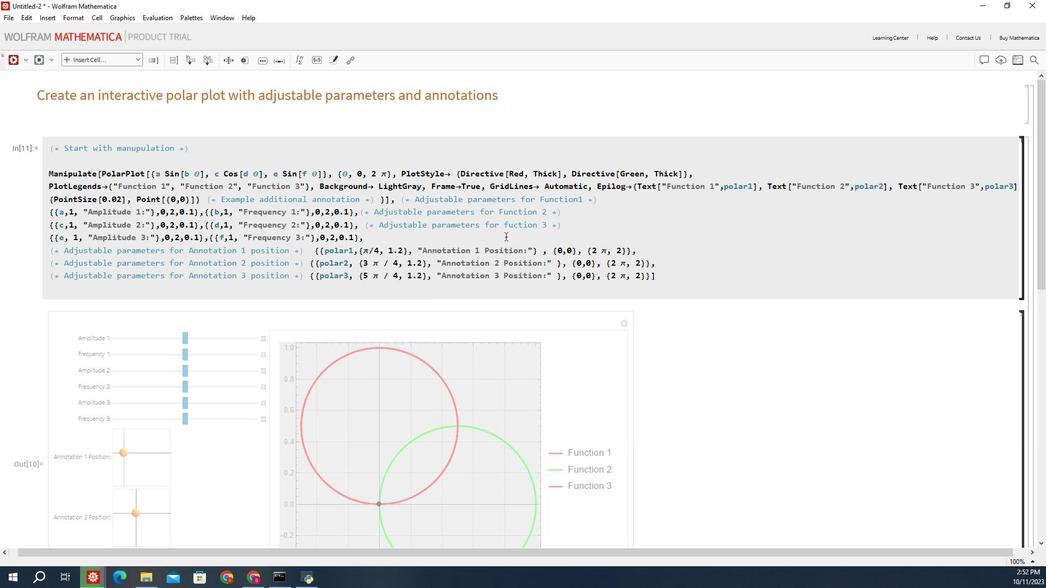 
Action: Mouse moved to (488, 244)
Screenshot: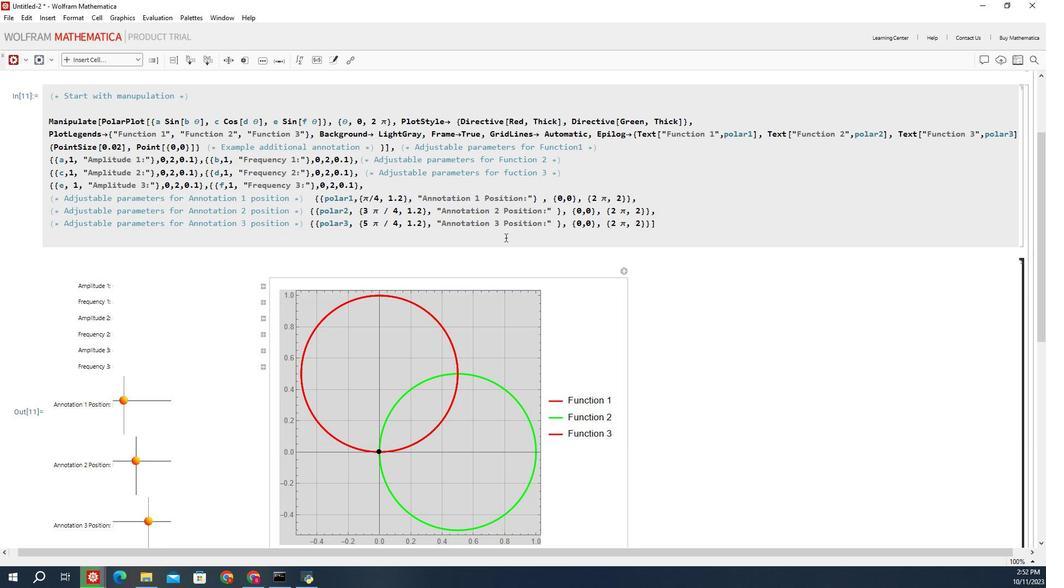 
Action: Mouse scrolled (488, 244) with delta (0, 0)
Screenshot: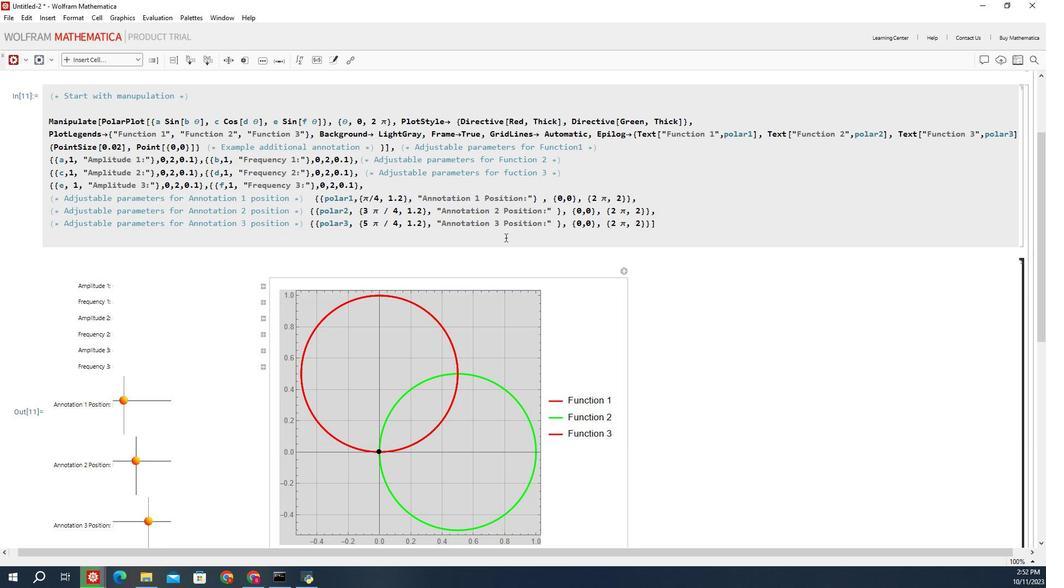 
Action: Mouse moved to (258, 242)
Screenshot: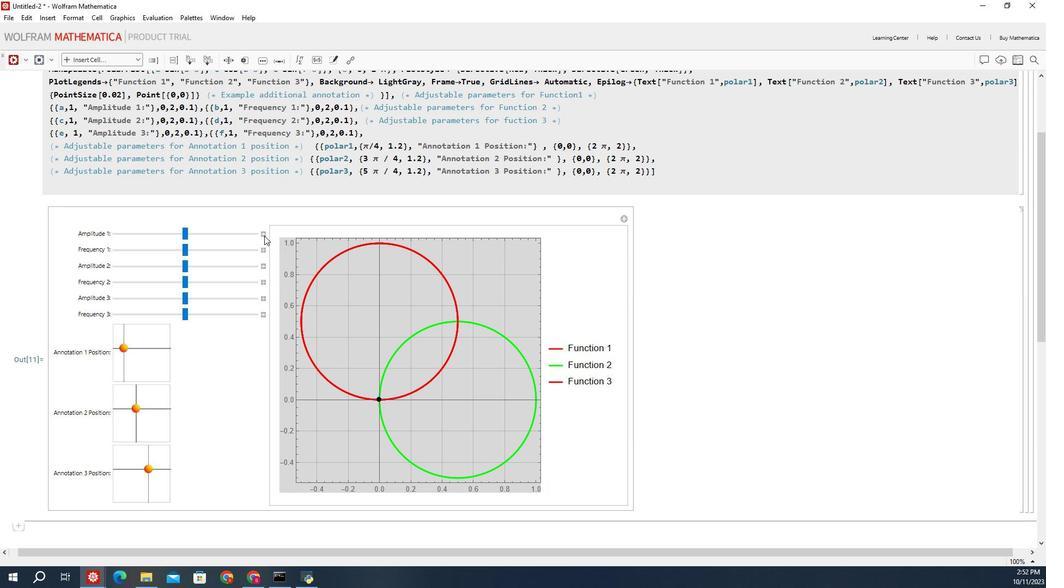 
Action: Mouse pressed left at (258, 242)
Screenshot: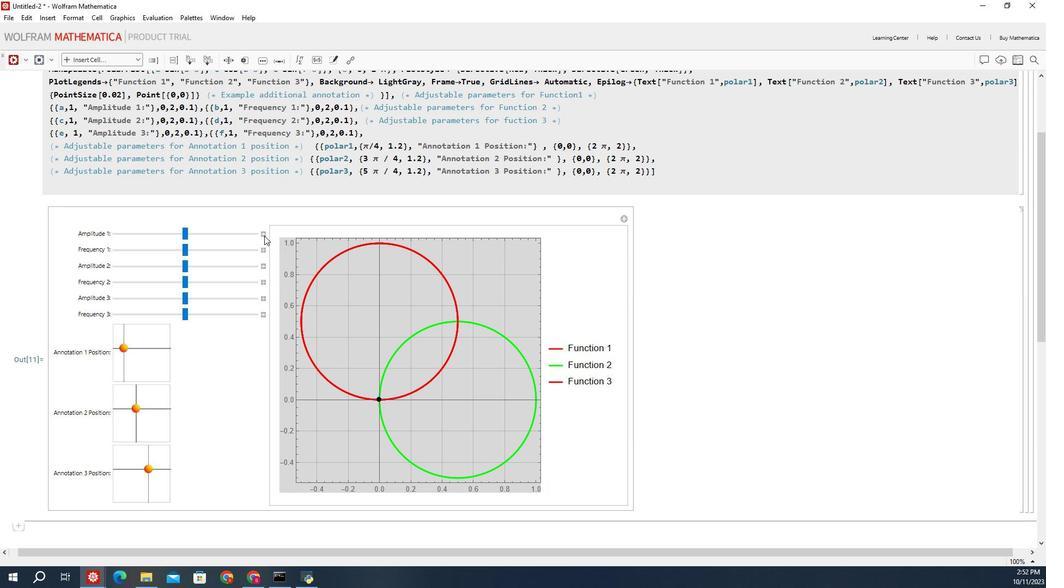 
Action: Mouse moved to (258, 268)
Screenshot: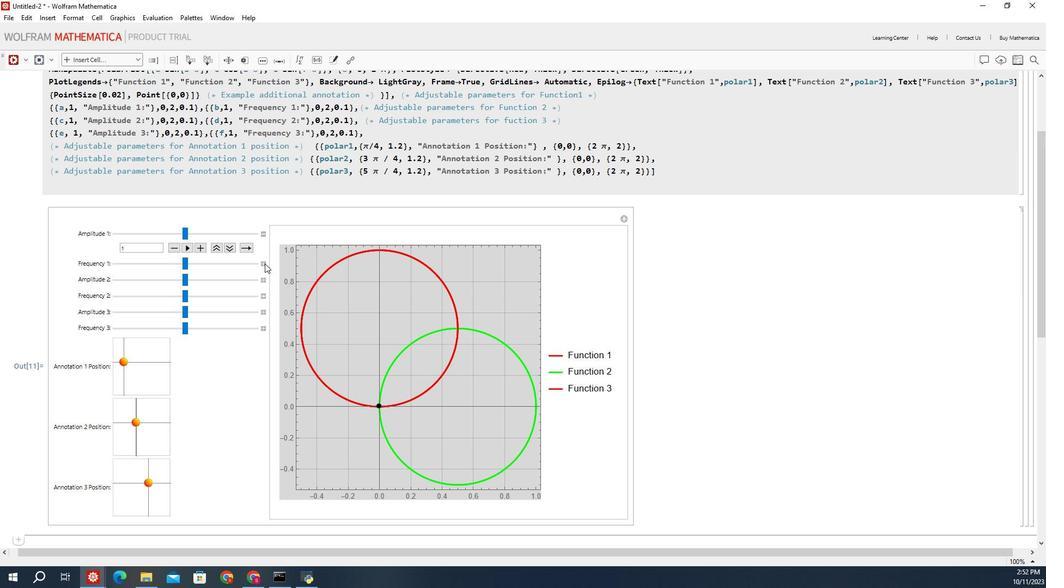 
Action: Mouse pressed left at (258, 268)
Screenshot: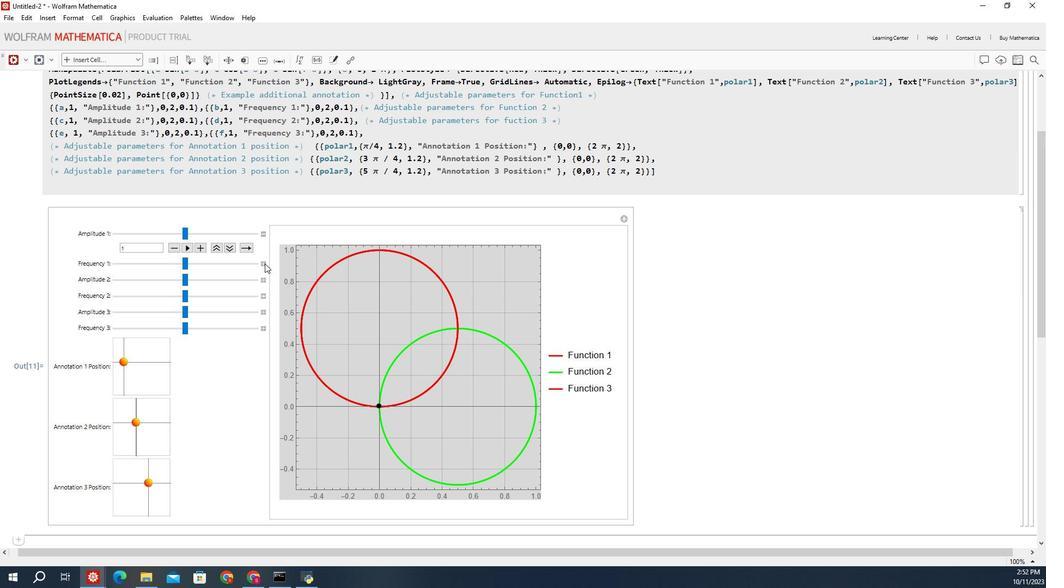 
Action: Mouse moved to (258, 295)
Screenshot: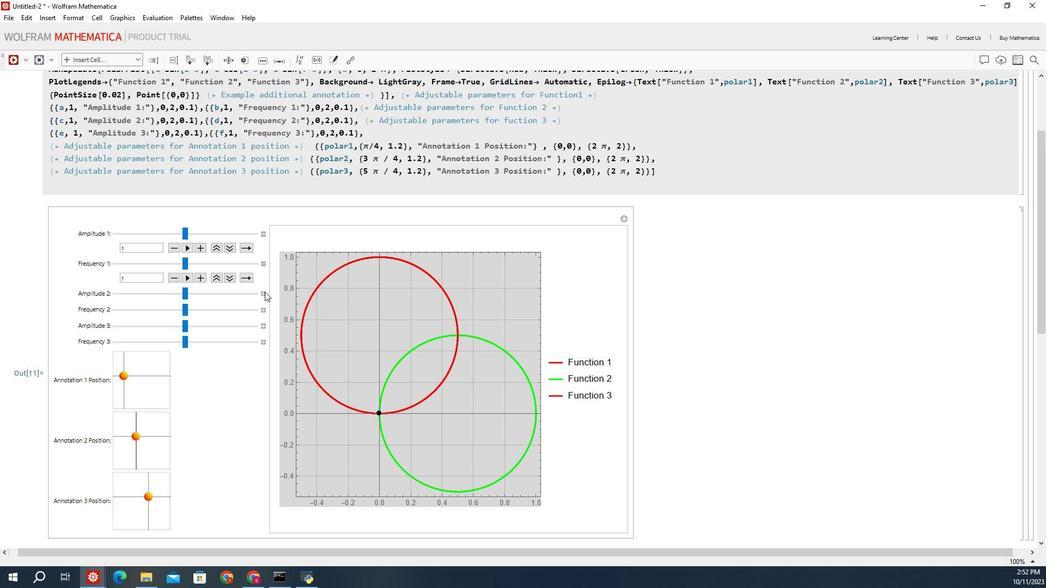 
Action: Mouse pressed left at (258, 295)
Screenshot: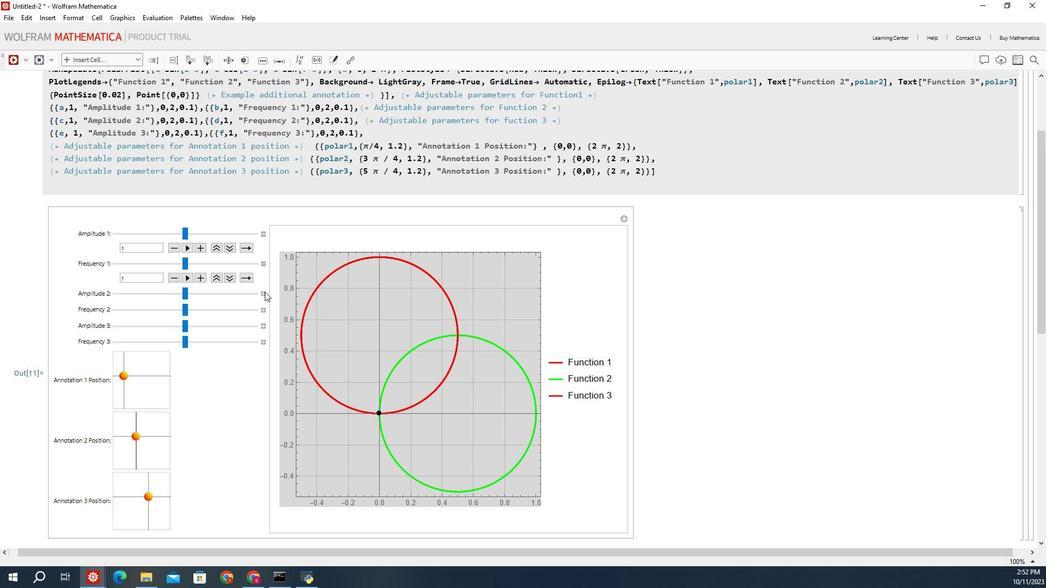 
Action: Mouse moved to (255, 325)
Screenshot: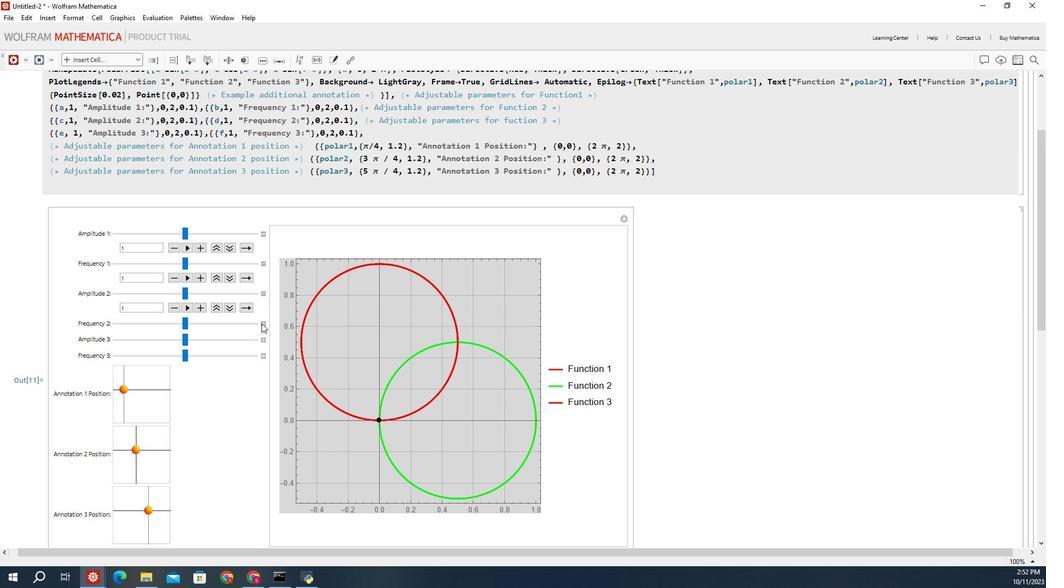 
Action: Mouse pressed left at (255, 325)
Screenshot: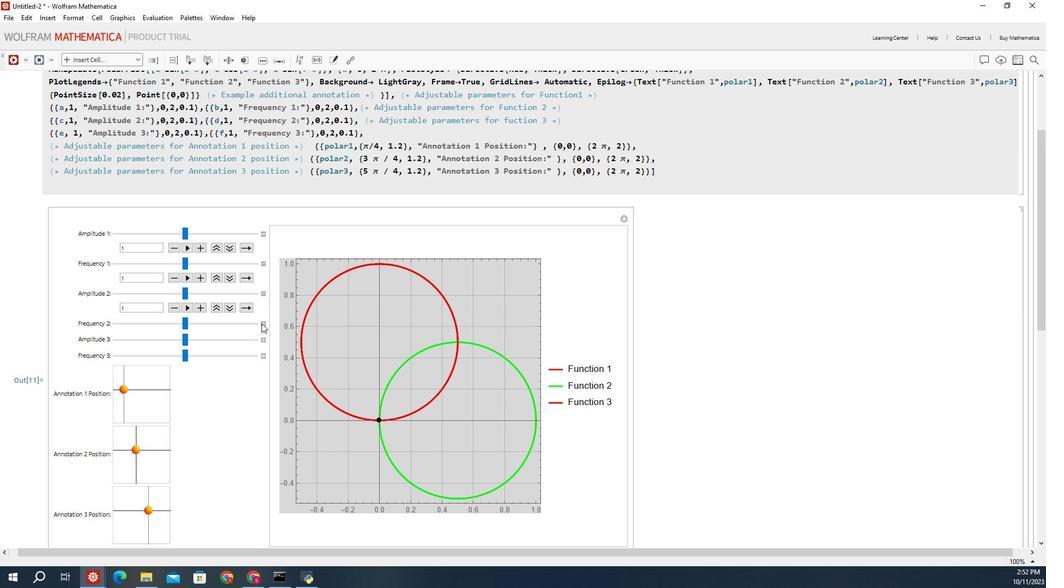 
Action: Mouse moved to (259, 353)
Screenshot: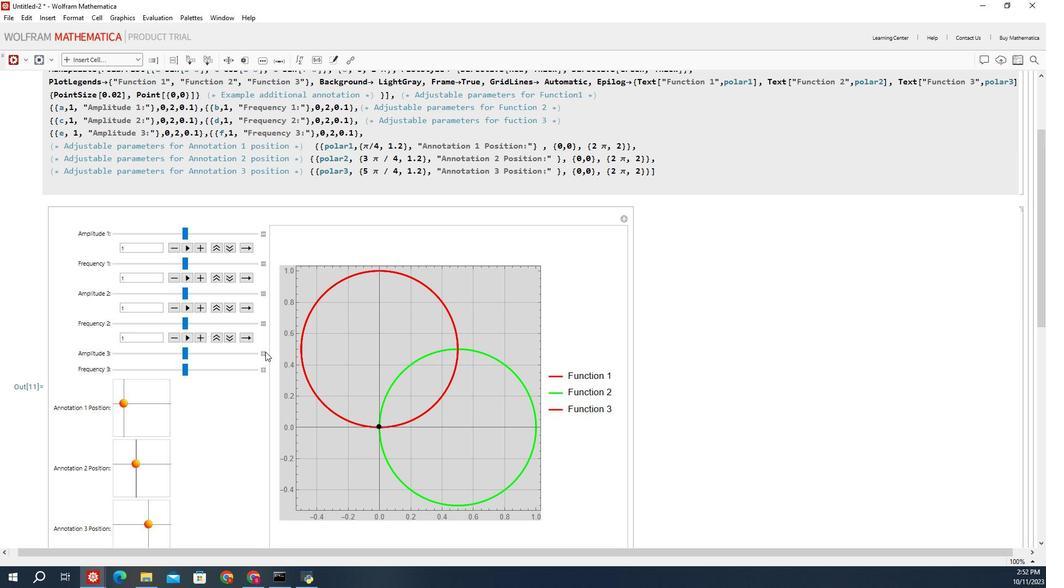 
Action: Mouse pressed left at (259, 353)
Screenshot: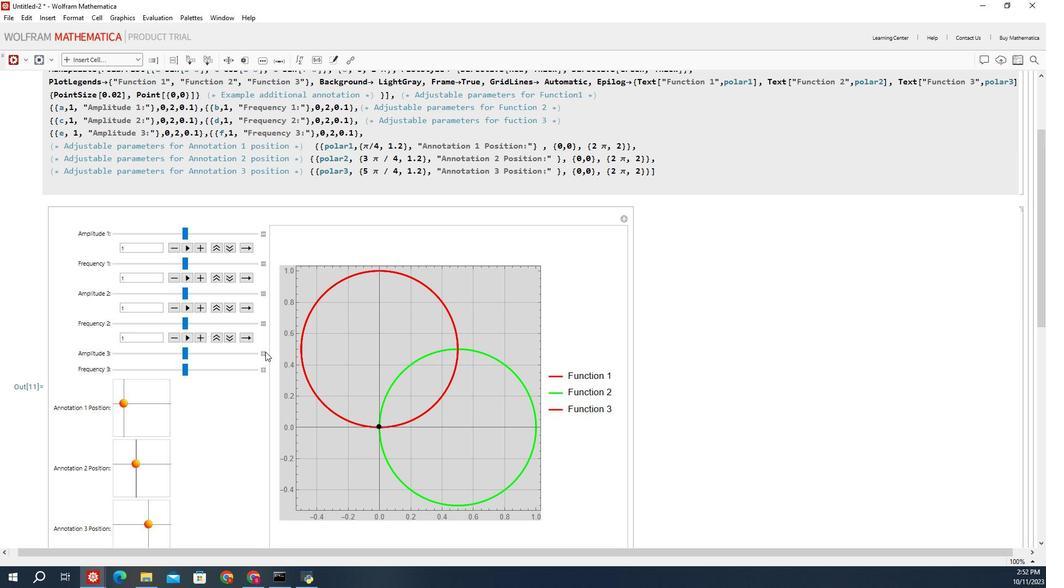 
Action: Mouse moved to (257, 382)
Screenshot: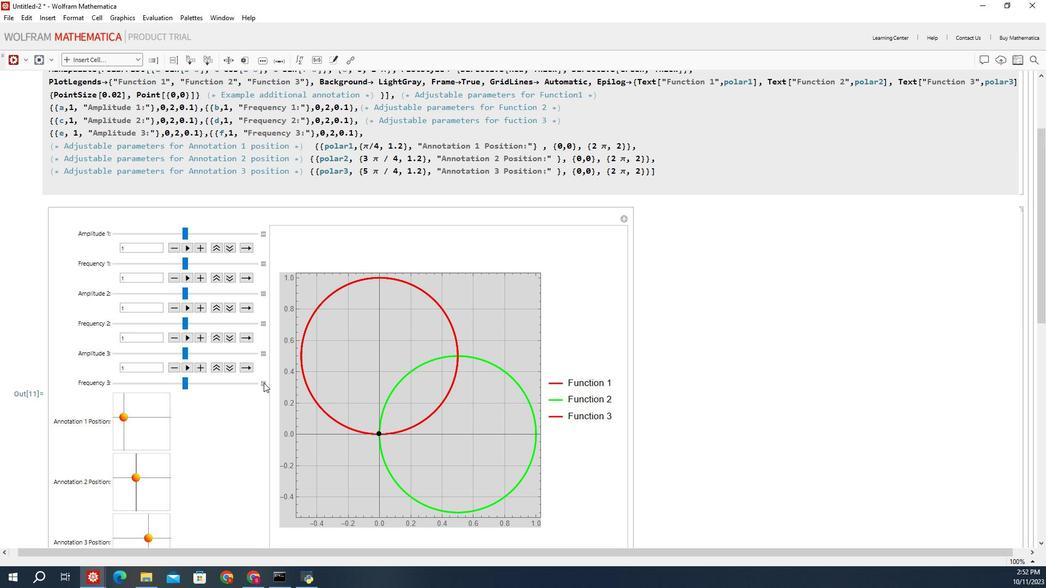 
Action: Mouse pressed left at (257, 382)
Screenshot: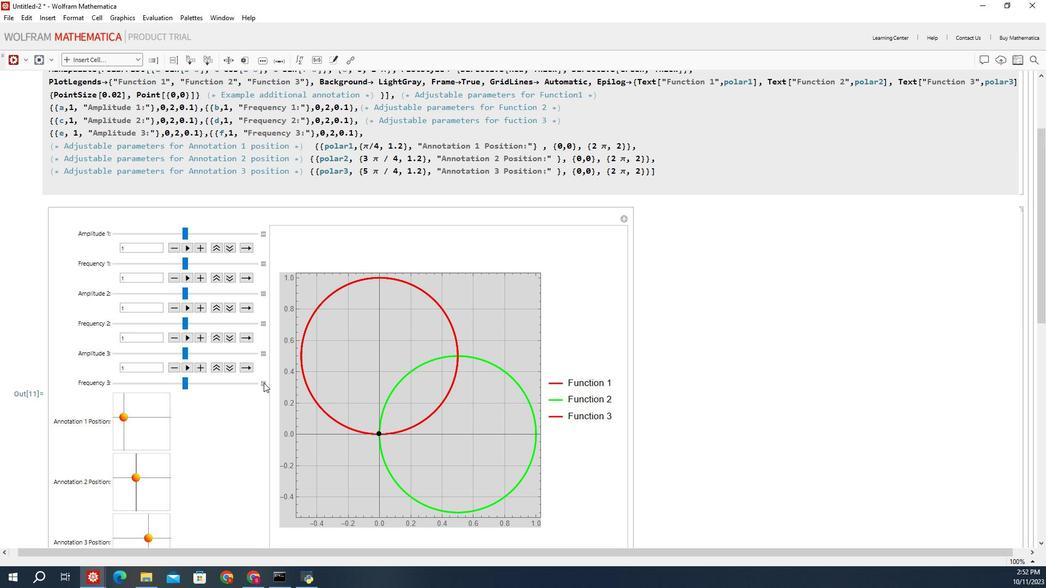 
Action: Mouse moved to (183, 255)
Screenshot: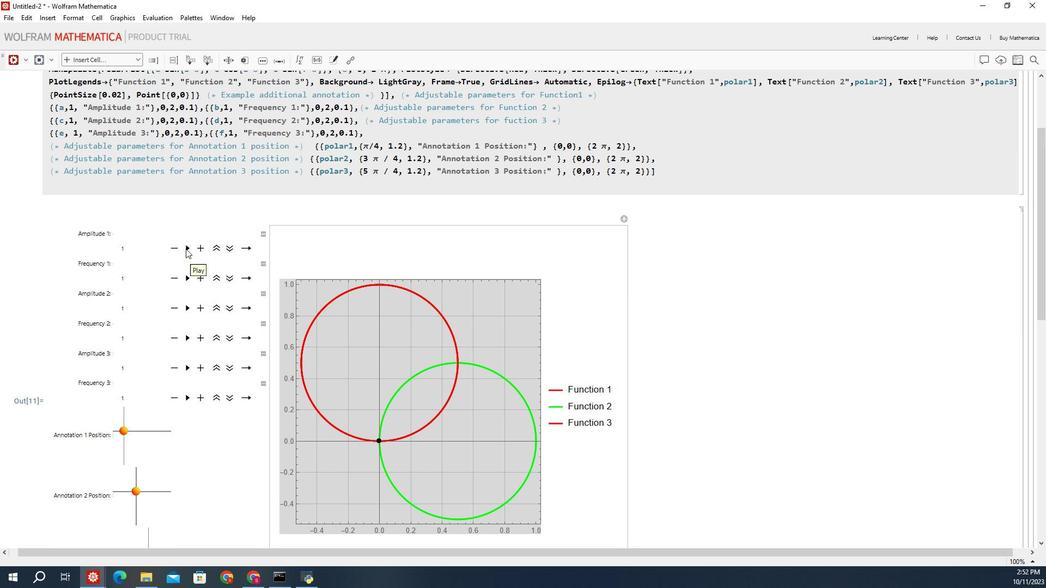 
Action: Mouse pressed left at (183, 255)
Screenshot: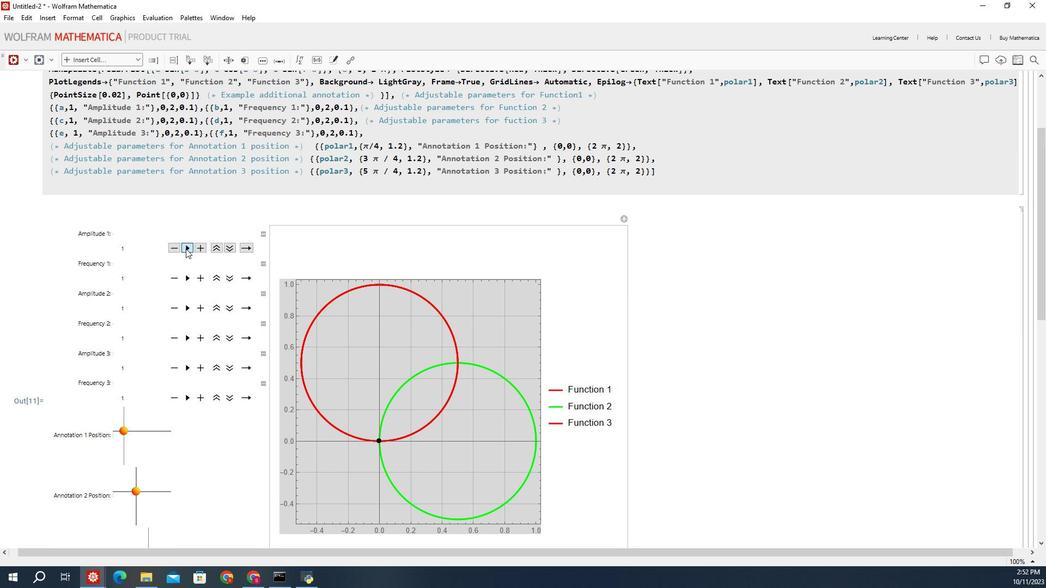 
Action: Mouse moved to (186, 282)
Screenshot: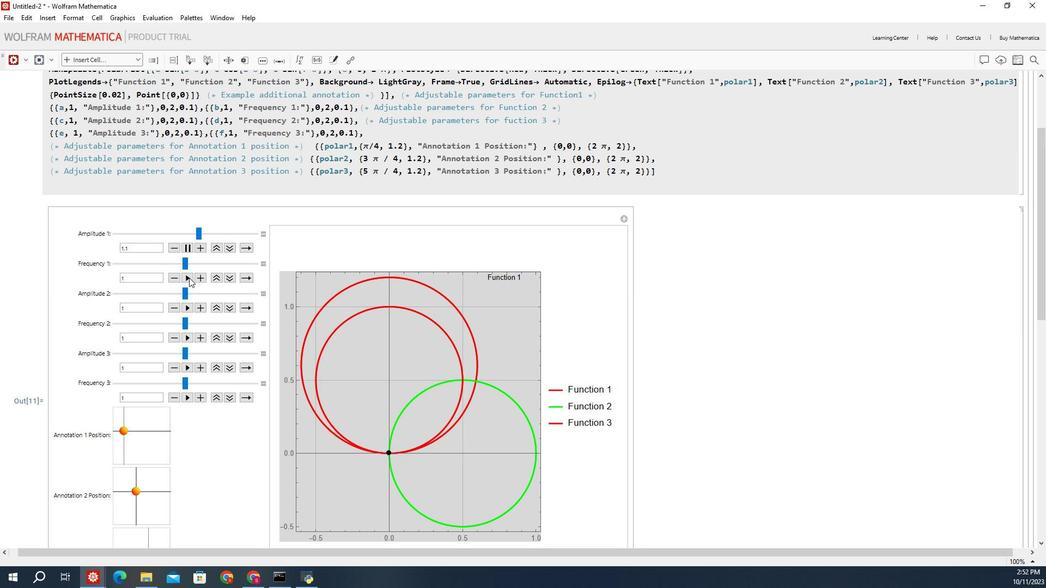 
Action: Mouse pressed left at (186, 282)
Screenshot: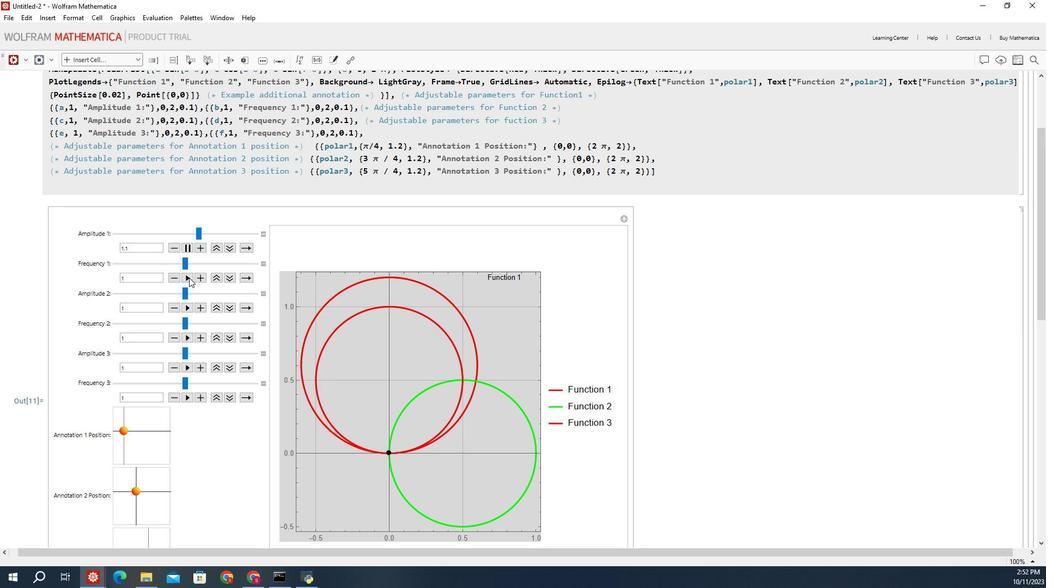 
Action: Mouse moved to (185, 312)
Screenshot: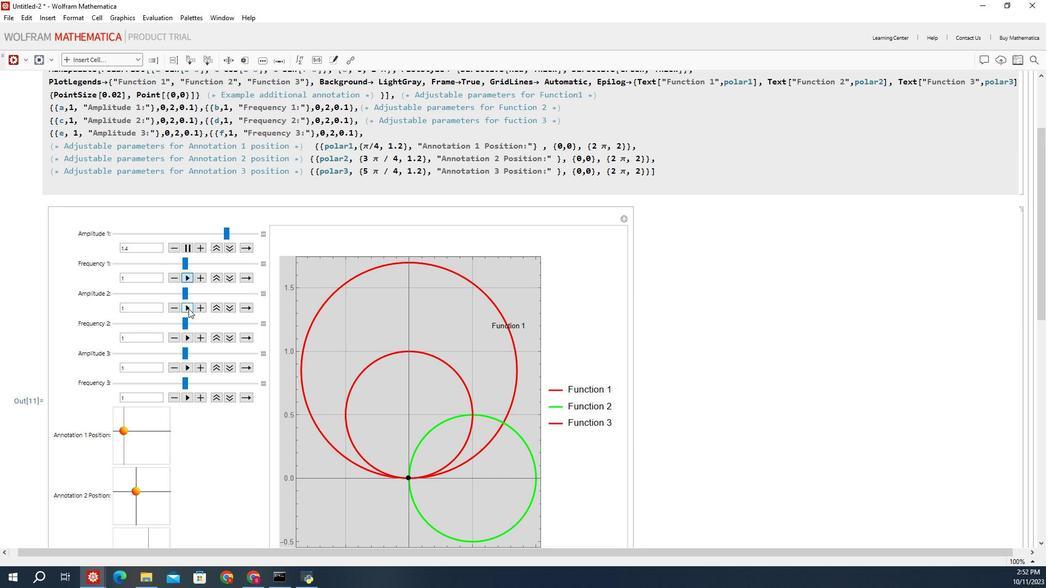 
Action: Mouse pressed left at (185, 312)
Screenshot: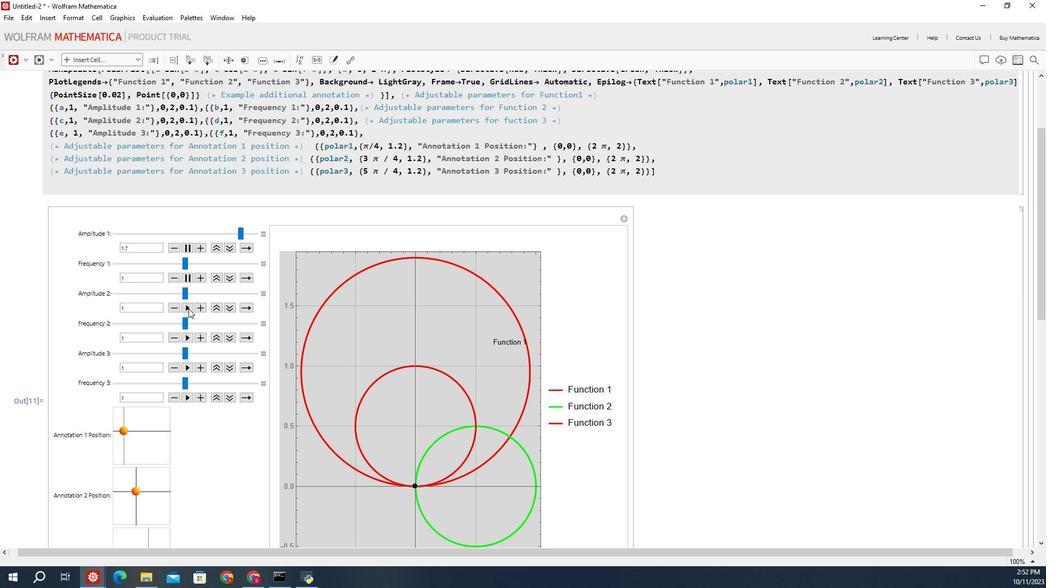 
Action: Mouse moved to (183, 340)
Screenshot: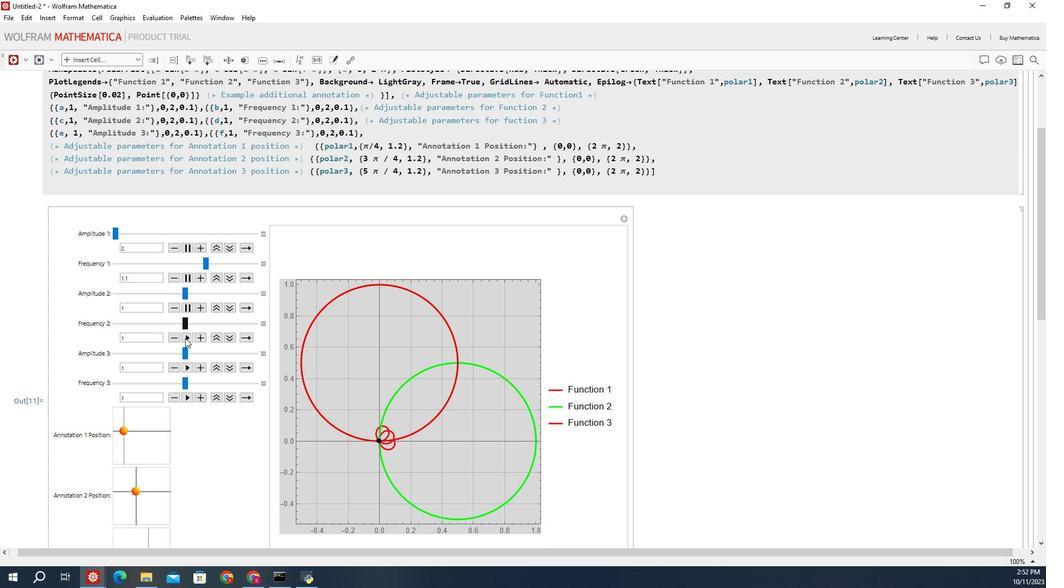 
Action: Mouse pressed left at (183, 340)
Screenshot: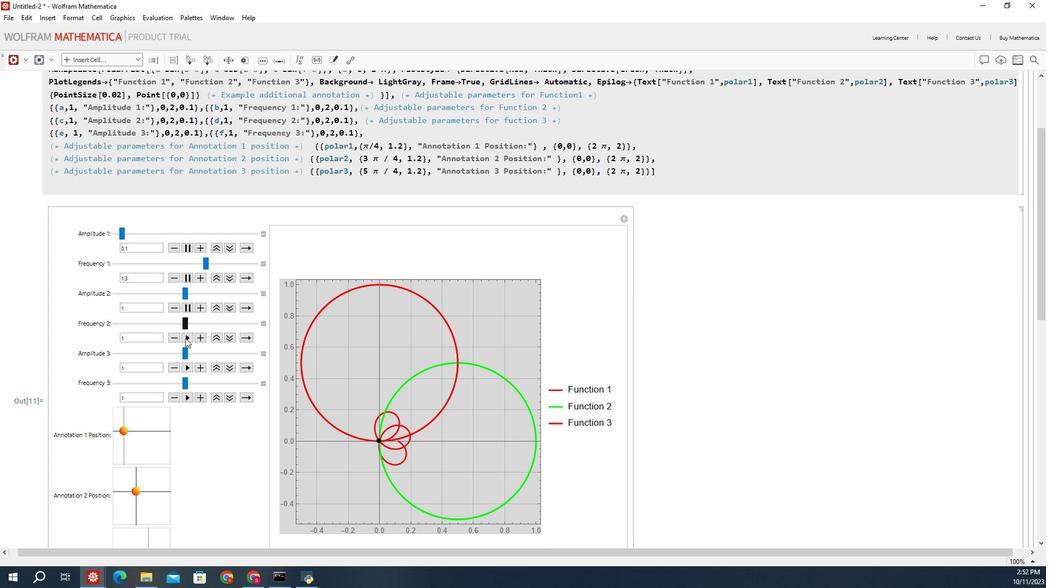 
Action: Mouse moved to (186, 368)
Screenshot: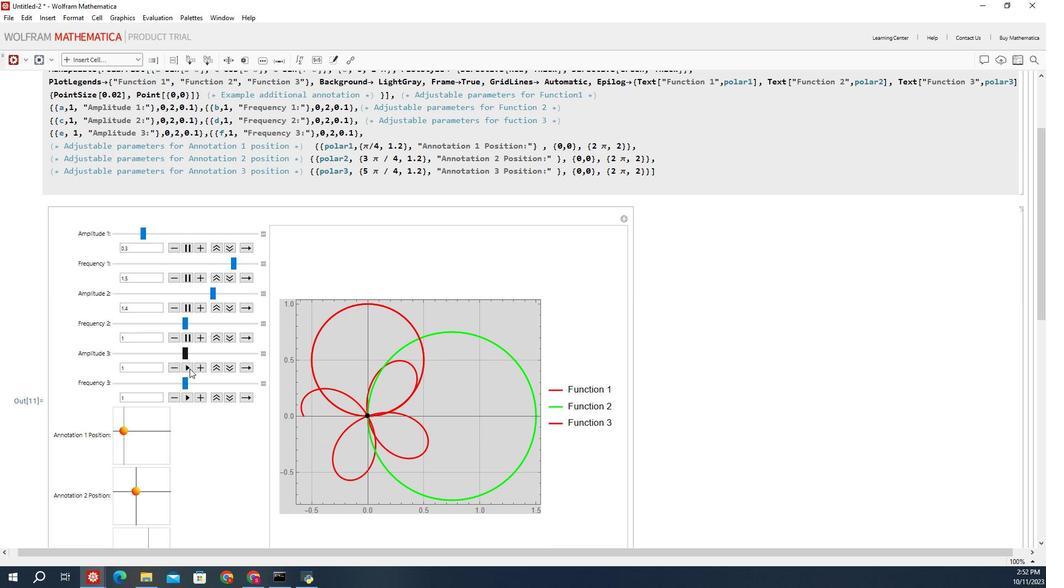 
Action: Mouse pressed left at (186, 368)
Screenshot: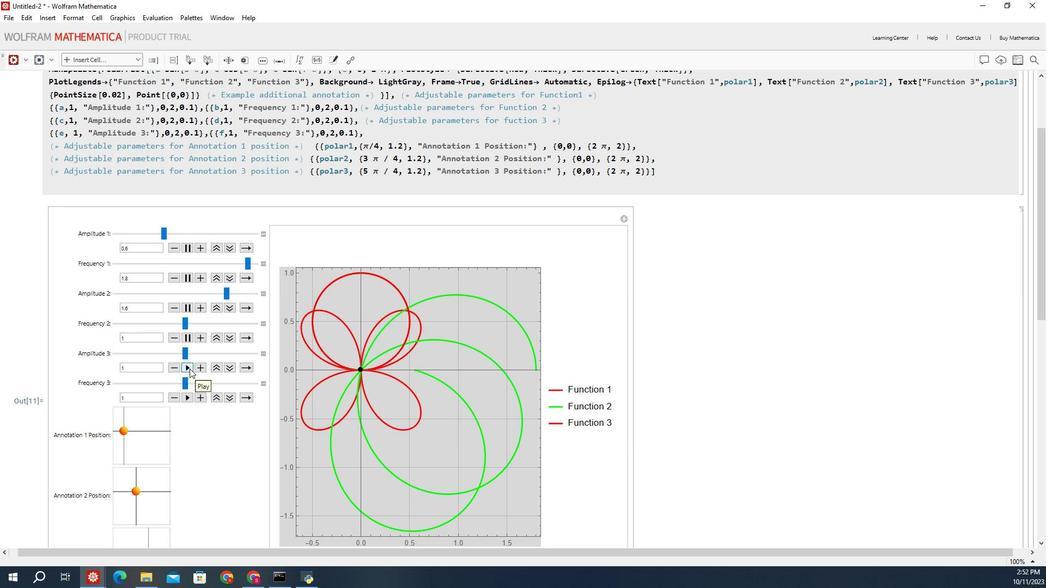 
Action: Mouse moved to (184, 394)
Screenshot: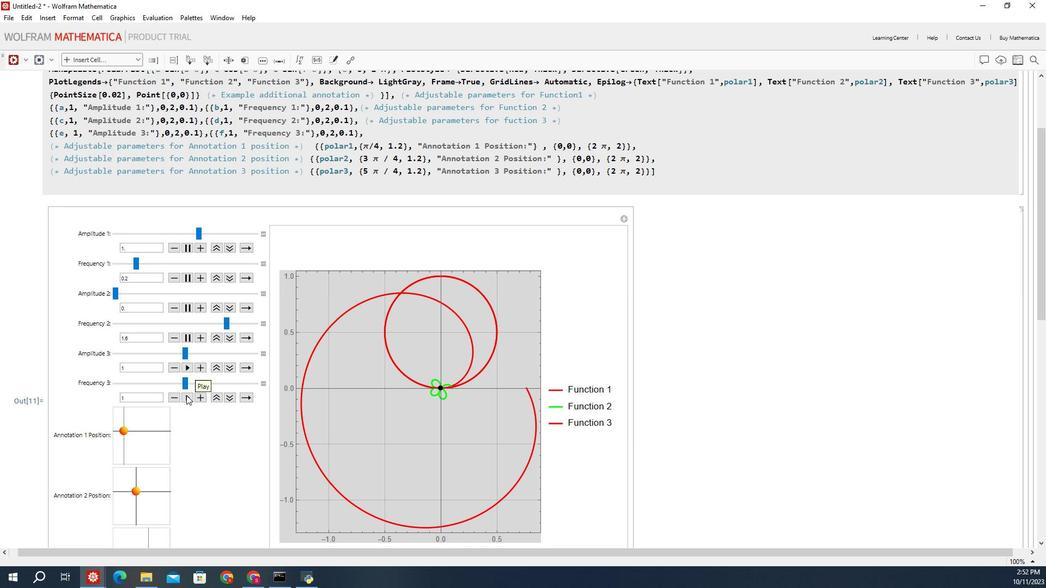 
Action: Mouse pressed left at (184, 394)
Screenshot: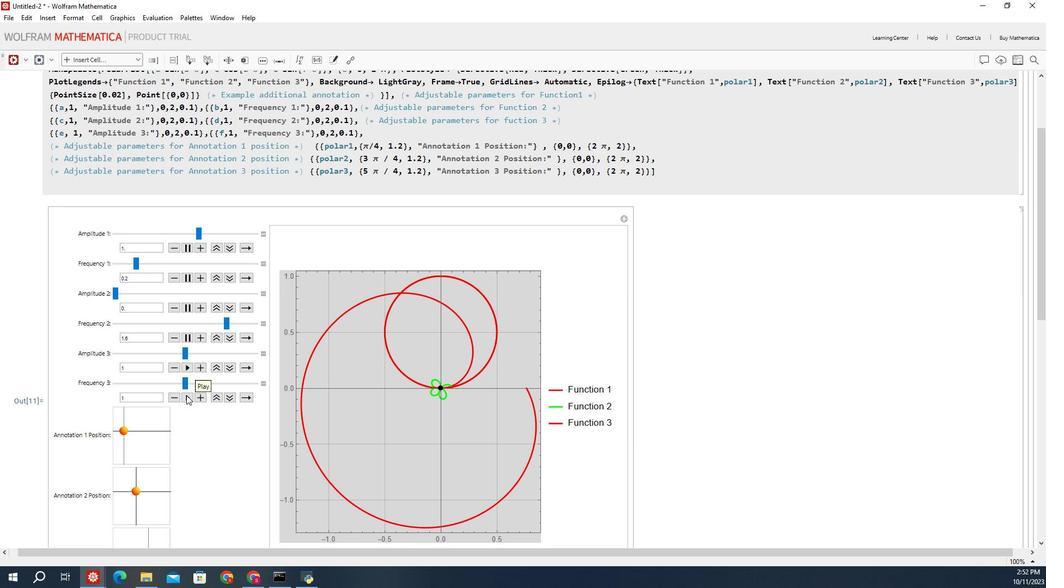 
Action: Mouse moved to (306, 358)
Screenshot: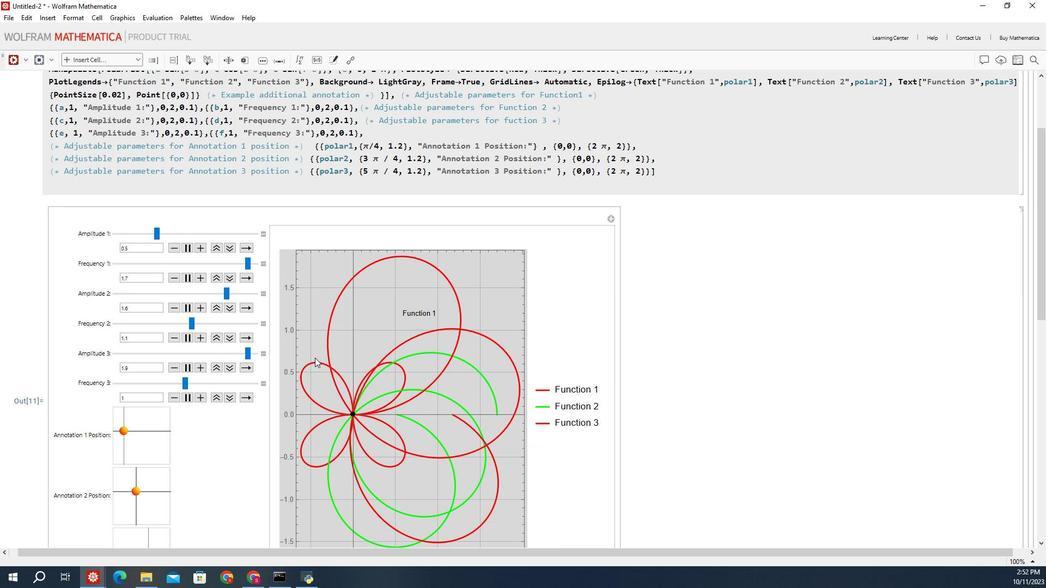 
Action: Mouse scrolled (306, 357) with delta (0, 0)
Screenshot: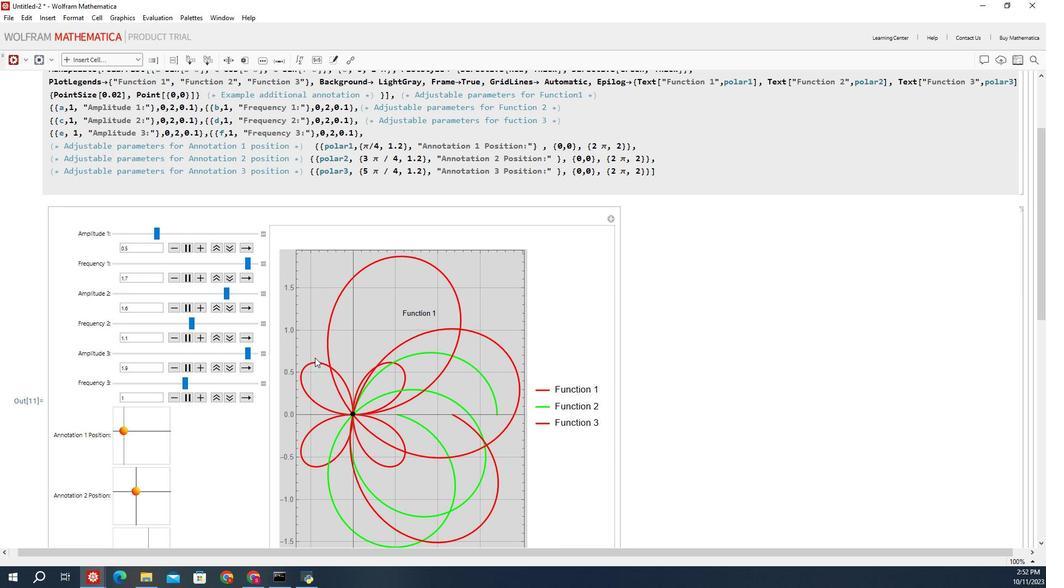 
Action: Mouse scrolled (306, 357) with delta (0, 0)
Screenshot: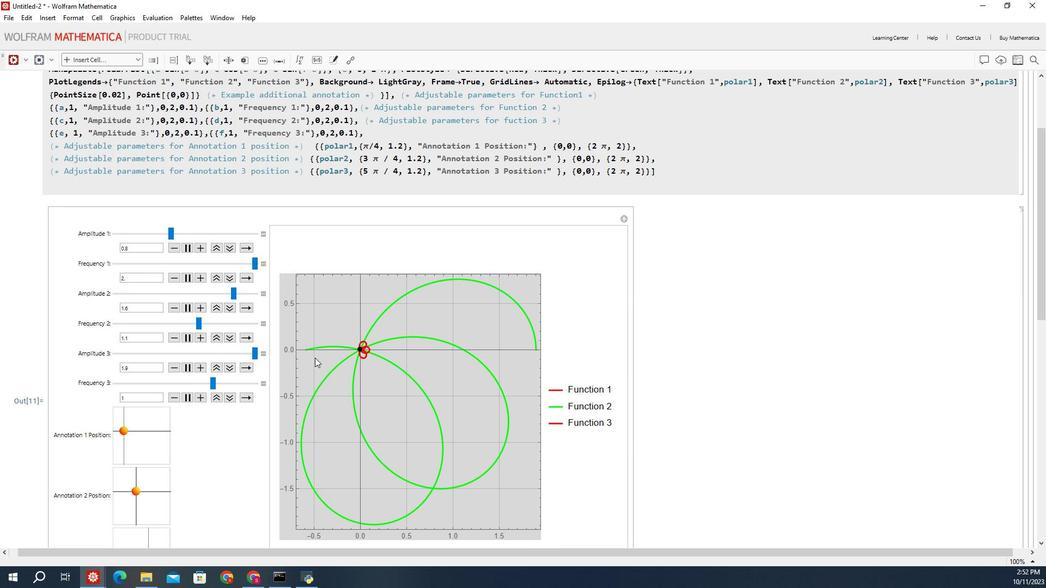 
Action: Mouse moved to (543, 355)
Screenshot: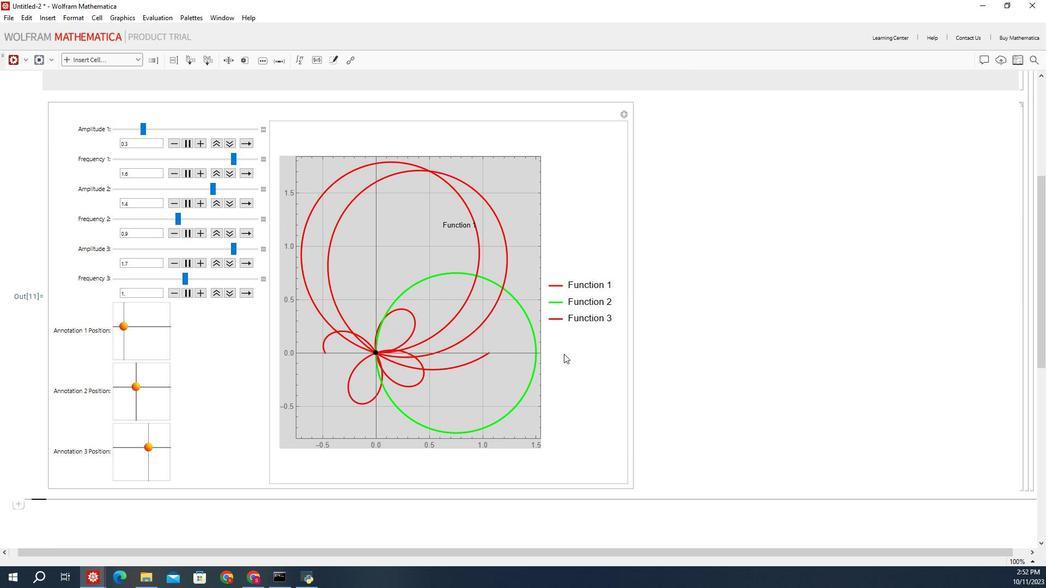 
Action: Mouse scrolled (543, 355) with delta (0, 0)
Screenshot: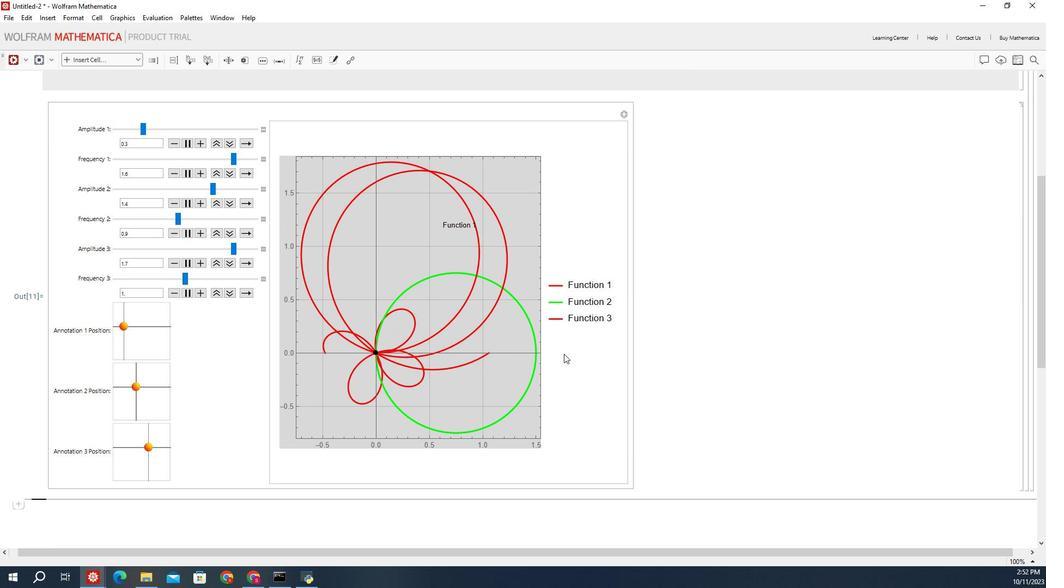 
Action: Mouse moved to (657, 271)
Screenshot: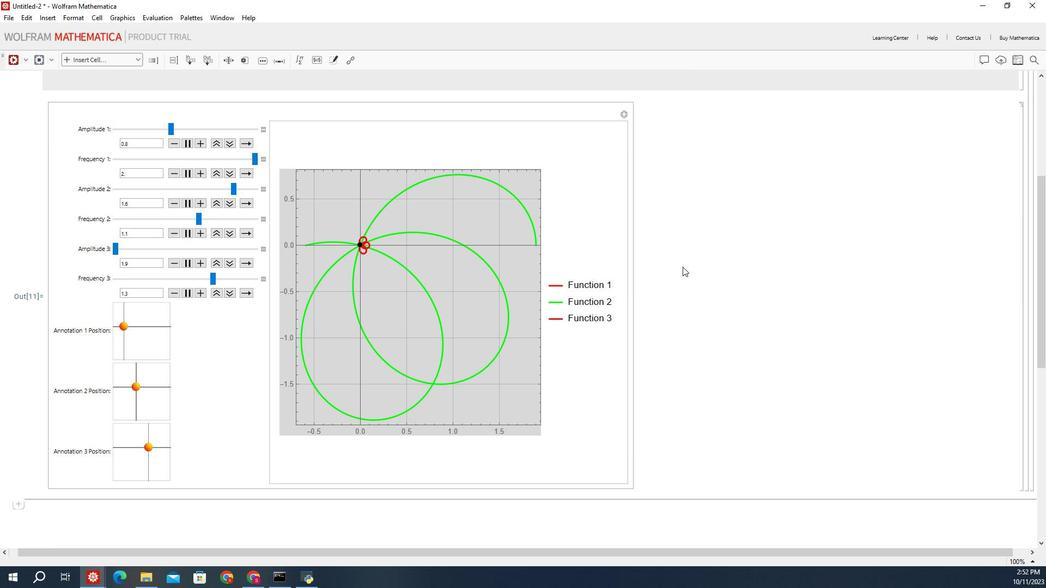 
Action: Mouse scrolled (657, 272) with delta (0, 0)
Screenshot: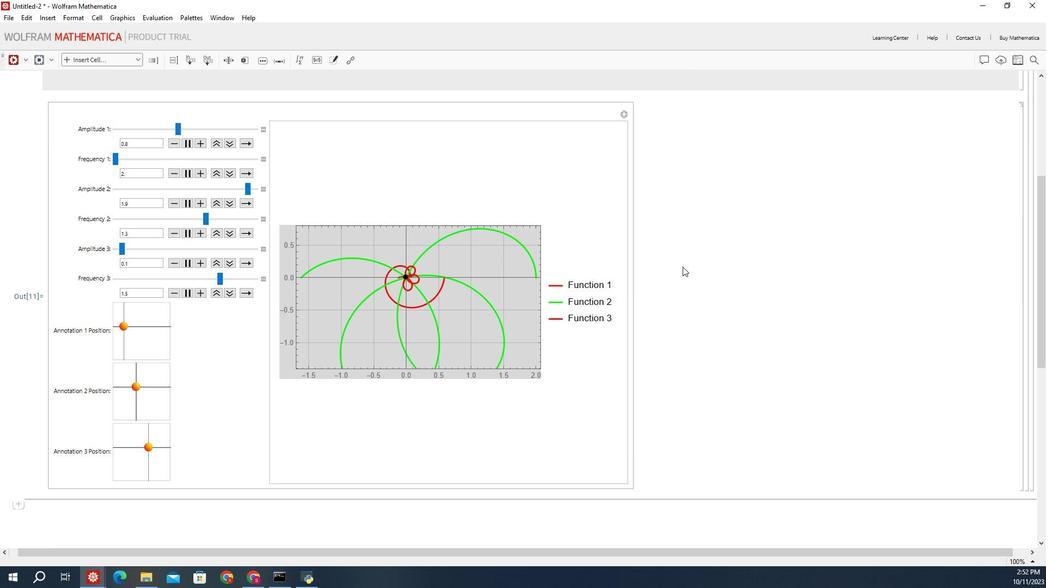 
Action: Mouse scrolled (657, 272) with delta (0, 0)
Screenshot: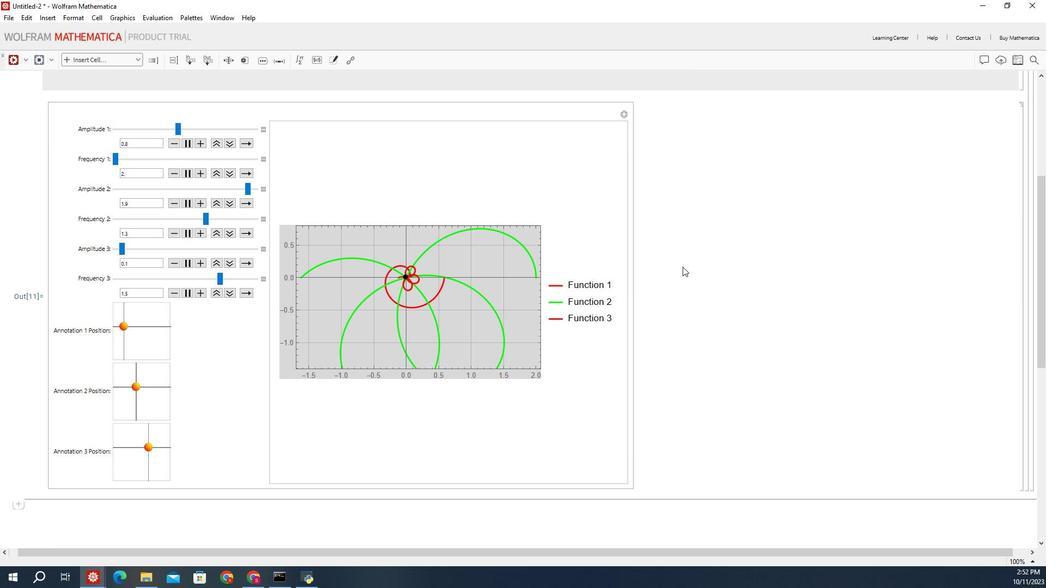 
Action: Mouse scrolled (657, 272) with delta (0, 0)
Screenshot: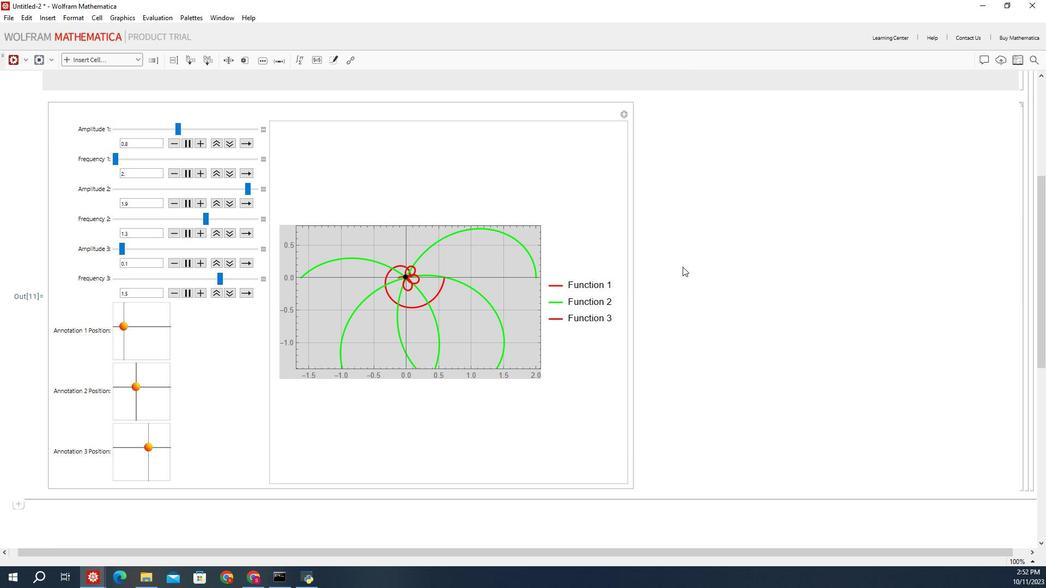 
Action: Mouse moved to (549, 295)
Screenshot: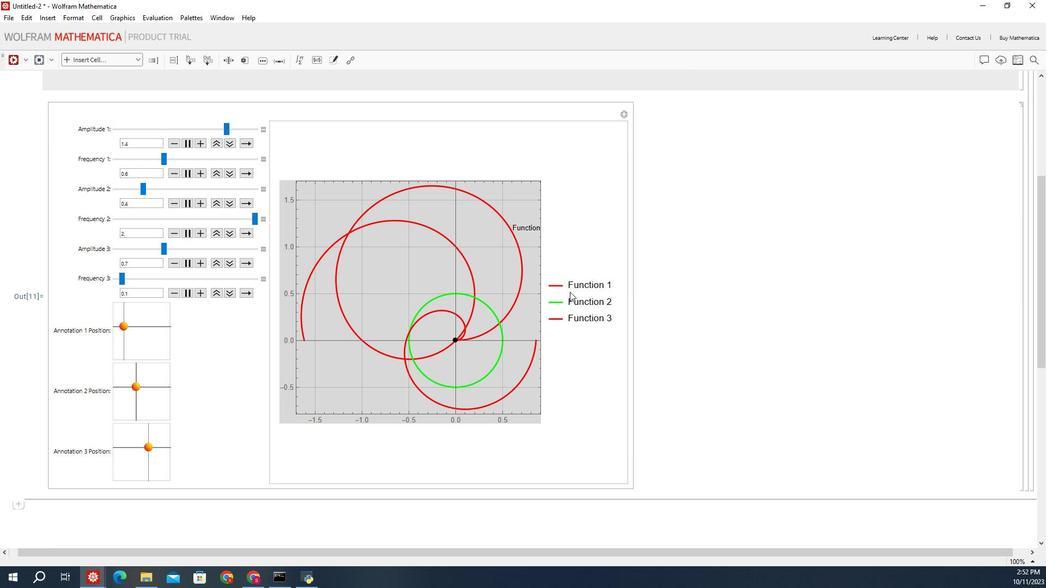 
